 Task: Look for space in Bujumbura, Burundi from 3rd August, 2023 to 7th August, 2023 for 2 adults in price range Rs.4000 to Rs.9000. Place can be private room with 1  bedroom having 1 bed and 1 bathroom. Property type can be house, flat, guest house, hotel. Booking option can be shelf check-in. Required host language is English.
Action: Mouse moved to (589, 87)
Screenshot: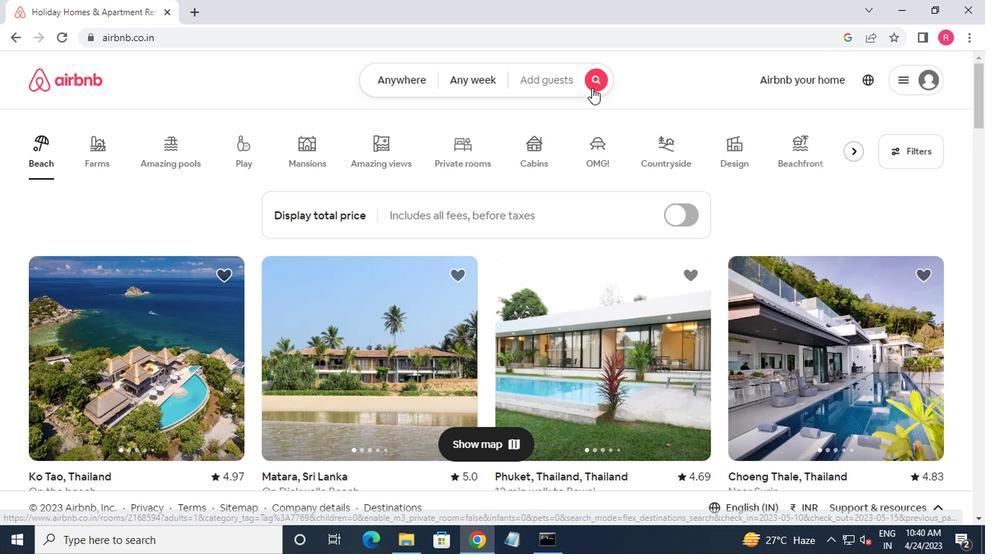
Action: Mouse pressed left at (589, 87)
Screenshot: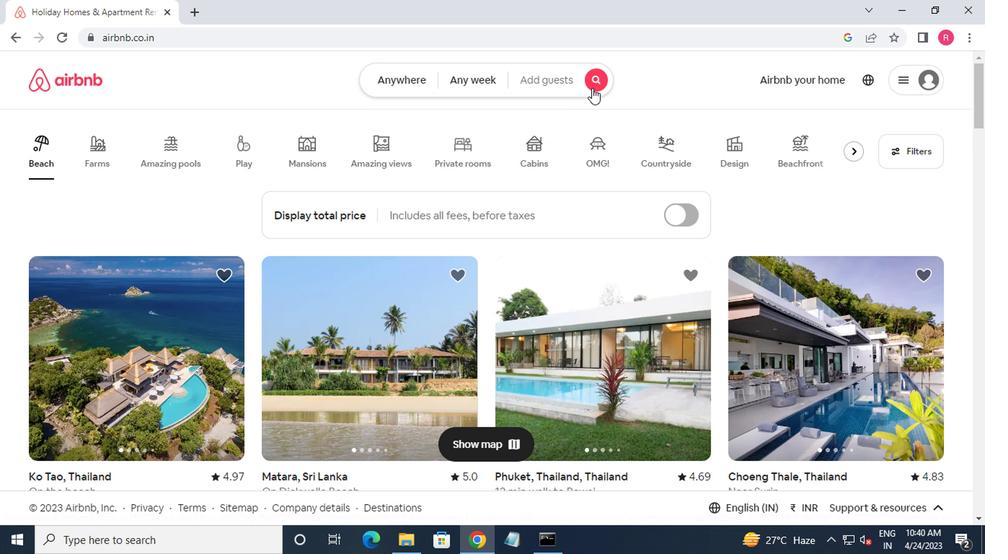 
Action: Mouse moved to (223, 145)
Screenshot: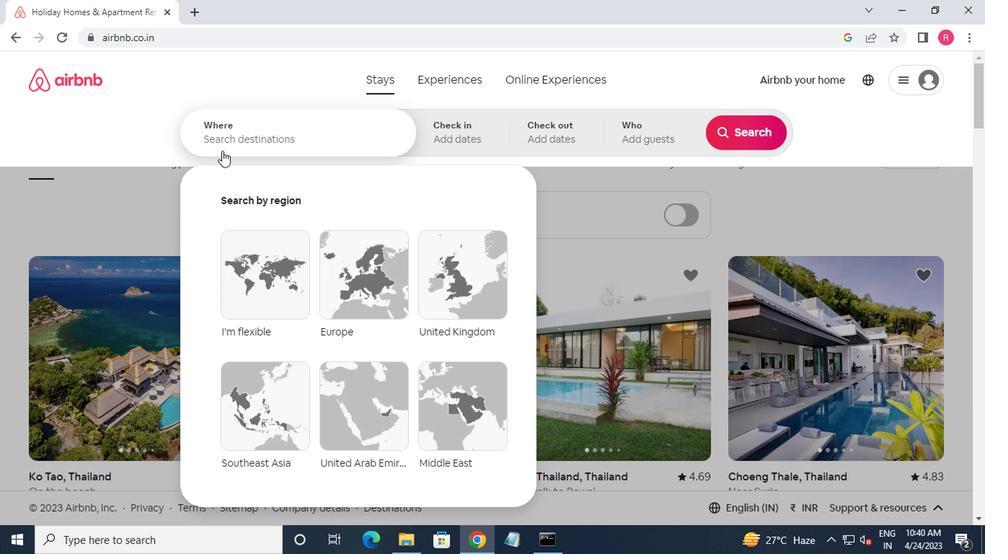
Action: Mouse pressed left at (223, 145)
Screenshot: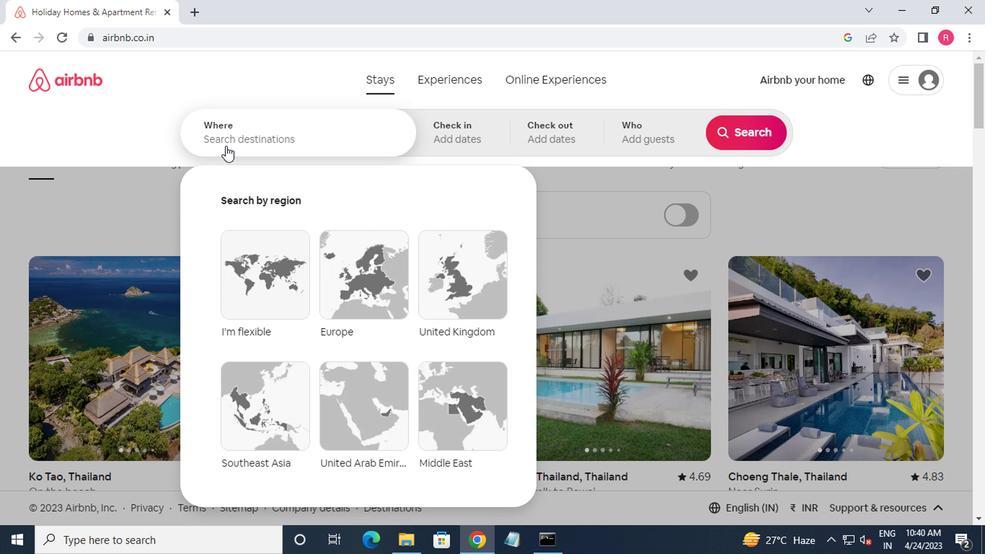 
Action: Mouse moved to (224, 144)
Screenshot: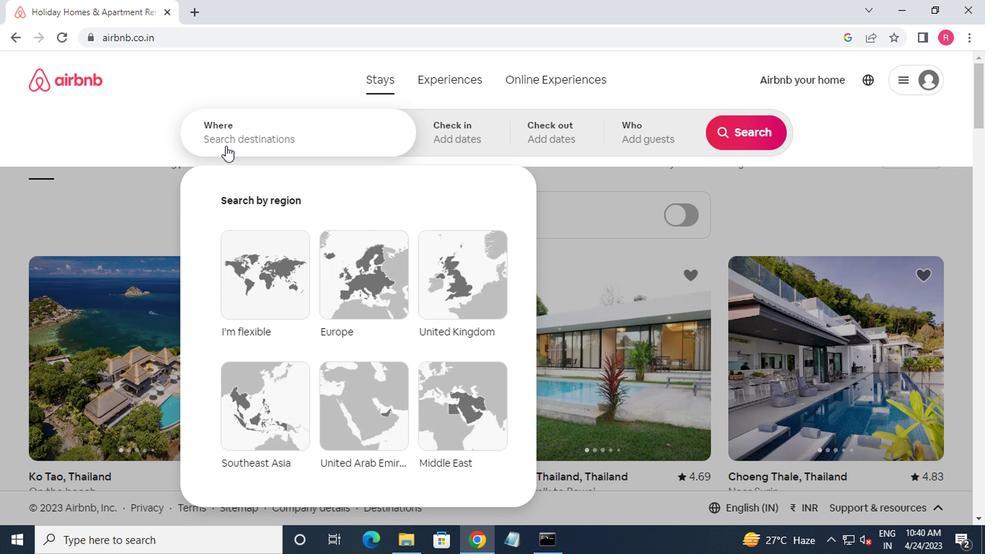 
Action: Key pressed buju
Screenshot: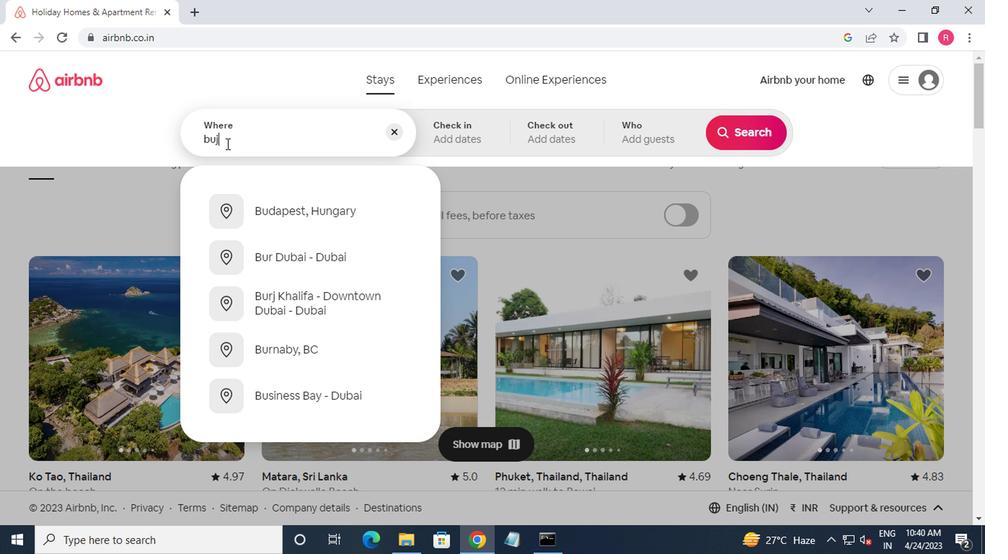 
Action: Mouse moved to (284, 255)
Screenshot: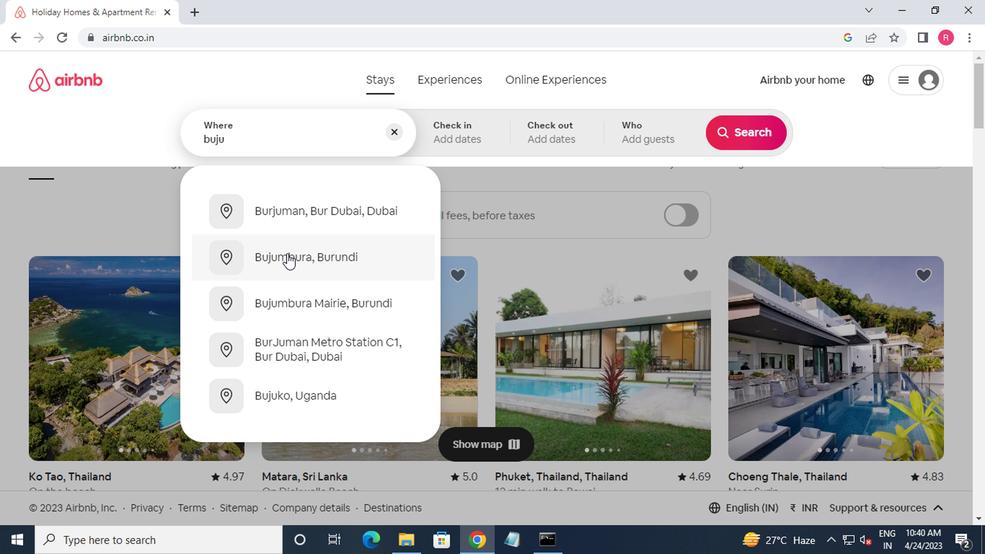
Action: Mouse pressed left at (284, 255)
Screenshot: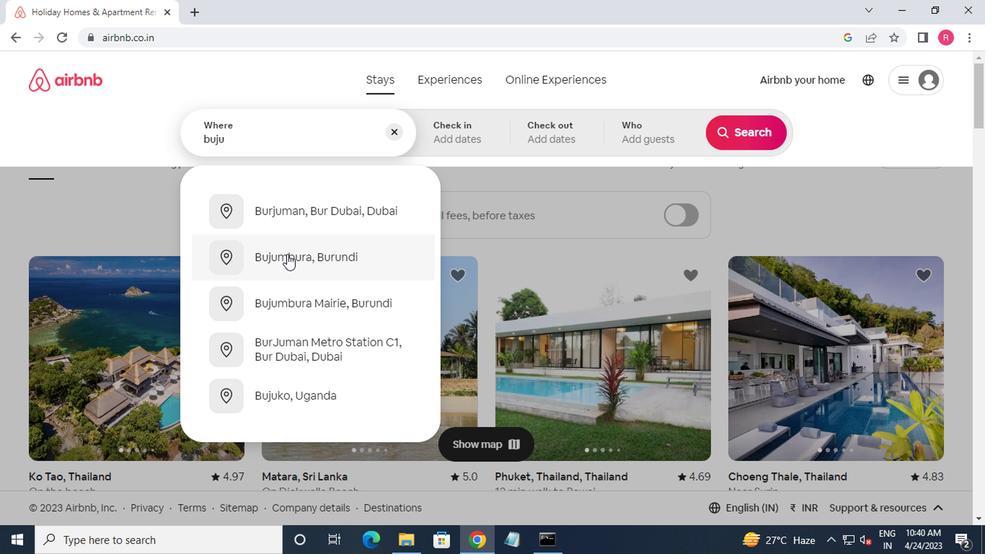
Action: Mouse moved to (725, 253)
Screenshot: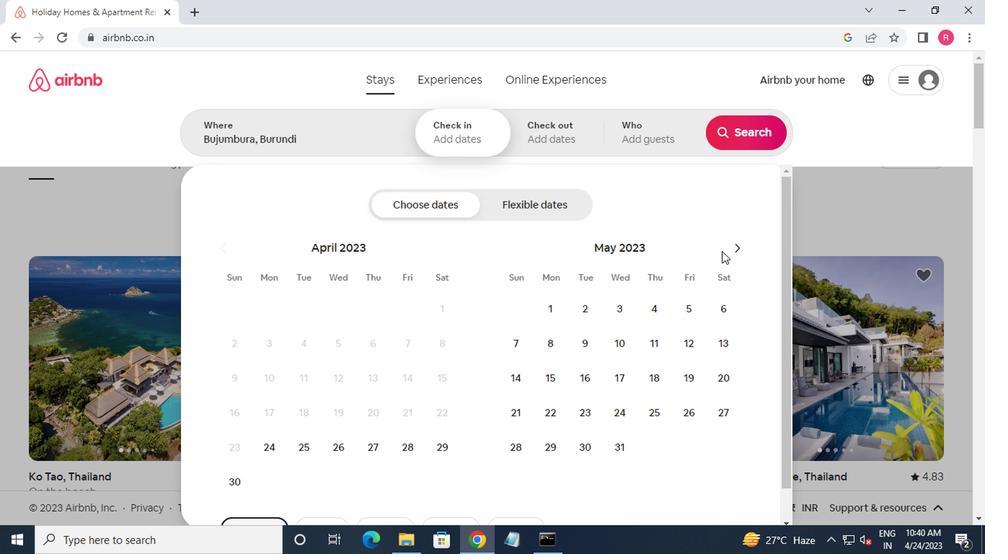 
Action: Mouse pressed left at (725, 253)
Screenshot: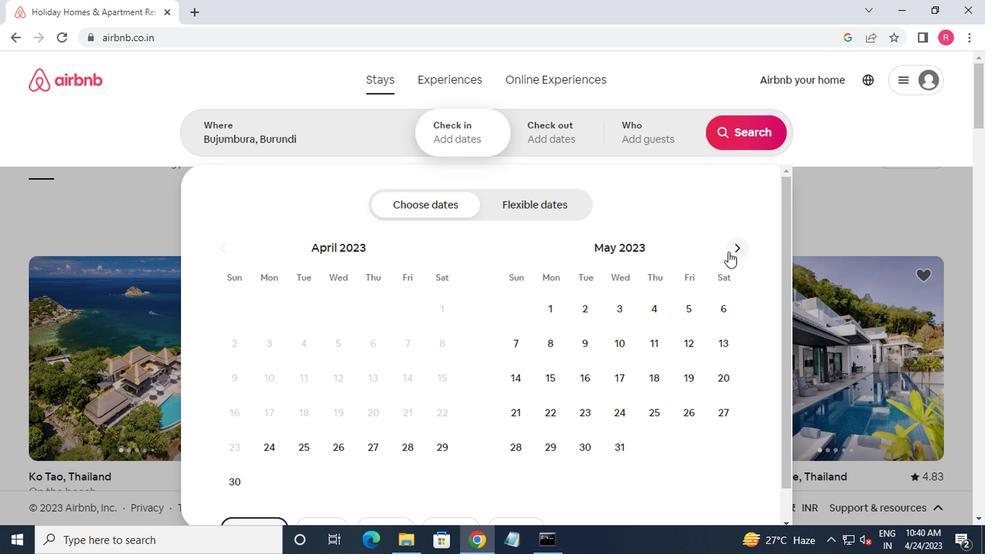 
Action: Mouse pressed left at (725, 253)
Screenshot: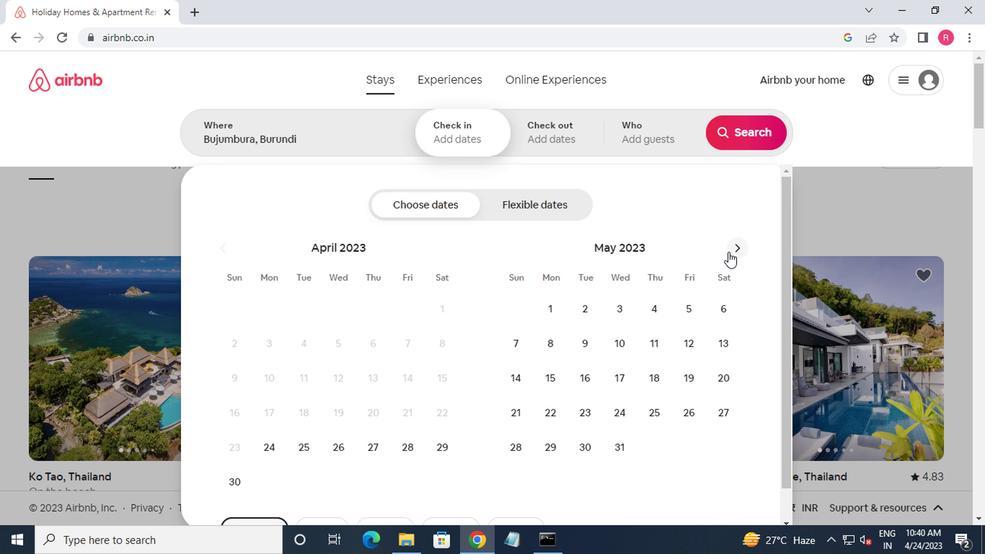 
Action: Mouse pressed left at (725, 253)
Screenshot: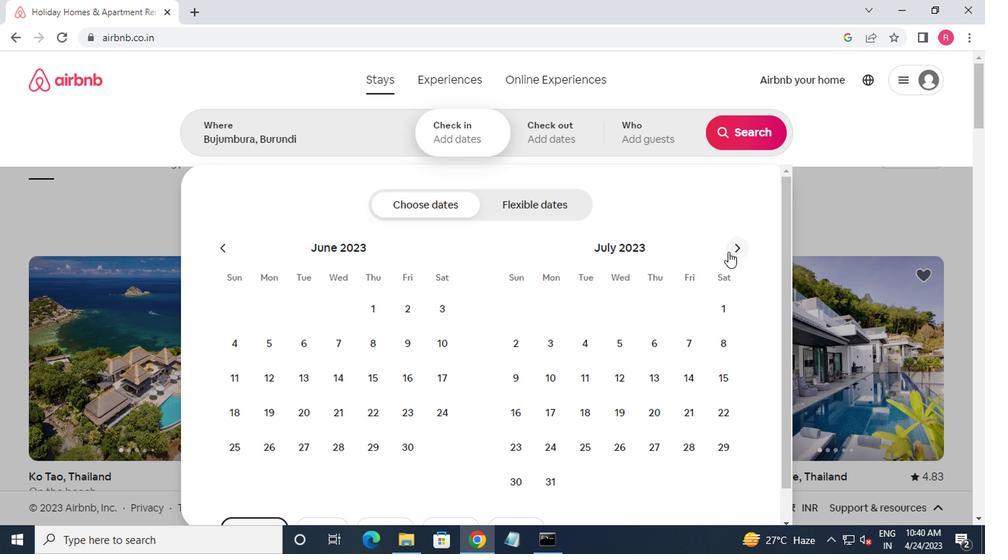
Action: Mouse pressed left at (725, 253)
Screenshot: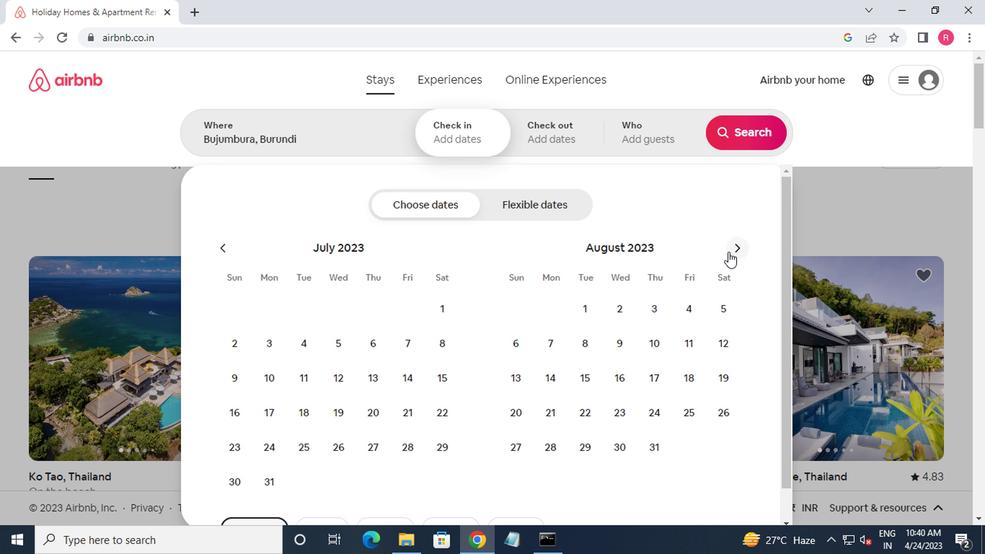 
Action: Mouse moved to (367, 312)
Screenshot: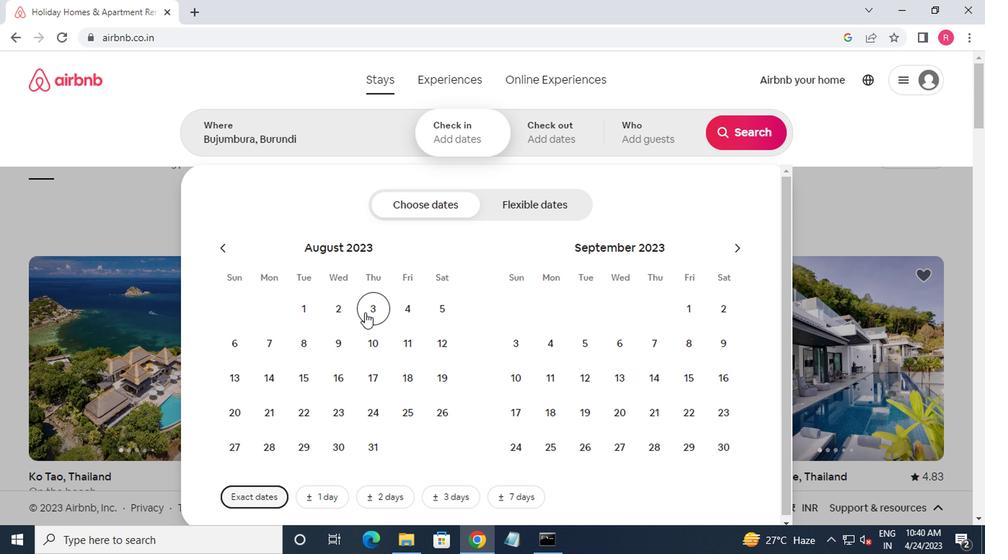 
Action: Mouse pressed left at (367, 312)
Screenshot: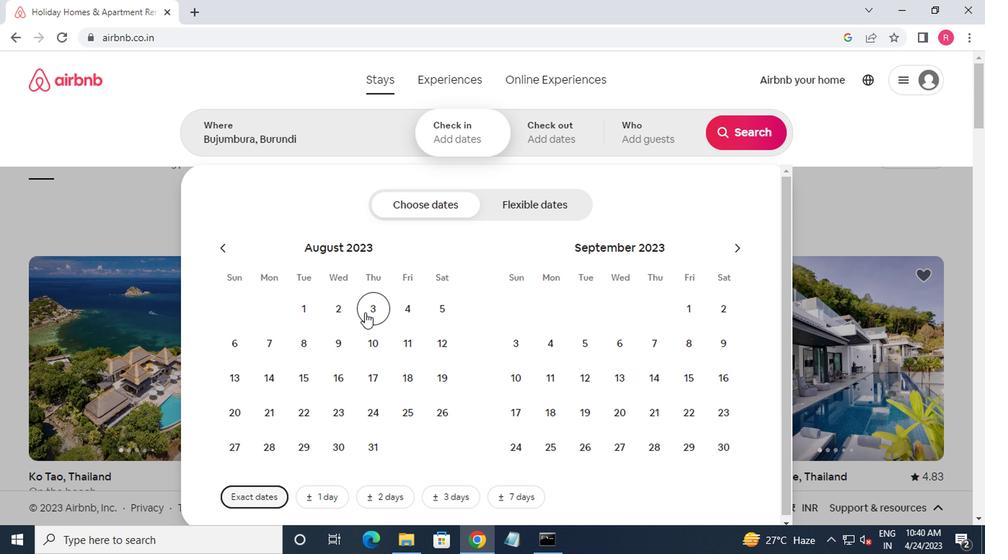 
Action: Mouse moved to (277, 344)
Screenshot: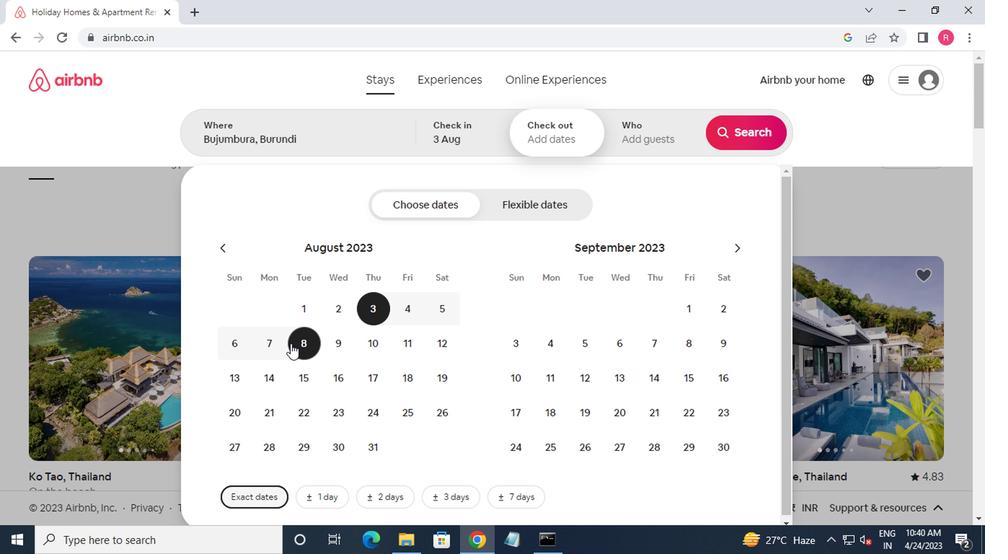 
Action: Mouse pressed left at (277, 344)
Screenshot: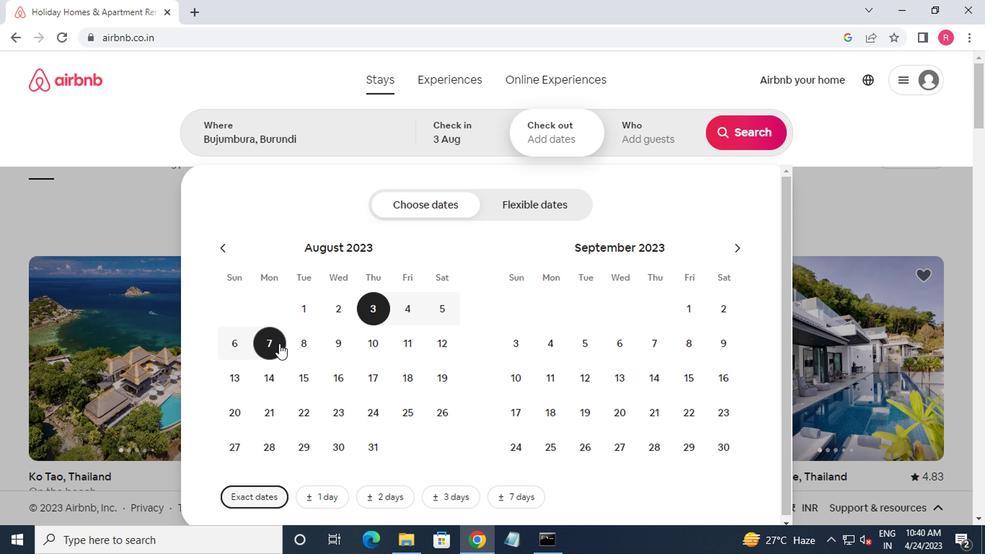 
Action: Mouse moved to (637, 146)
Screenshot: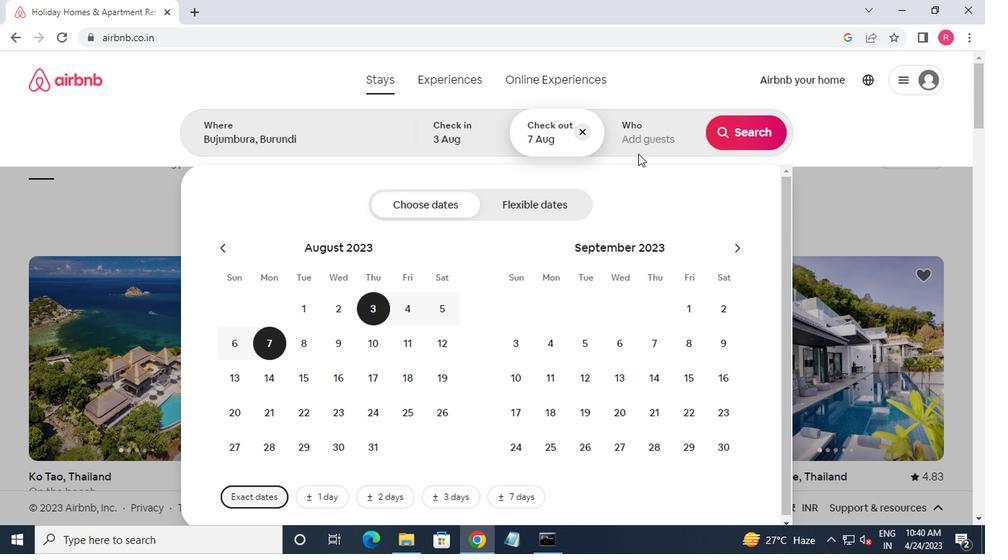 
Action: Mouse pressed left at (637, 146)
Screenshot: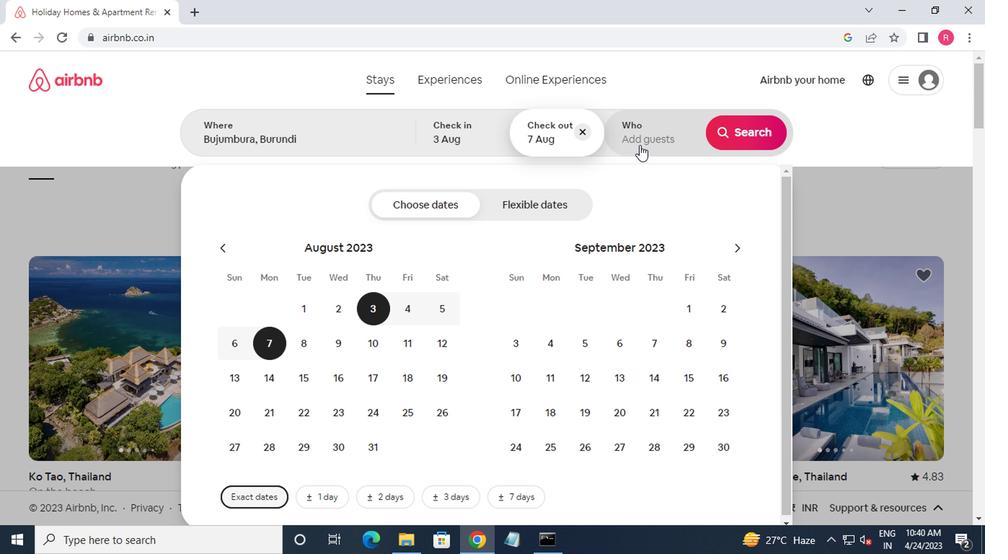 
Action: Mouse moved to (753, 214)
Screenshot: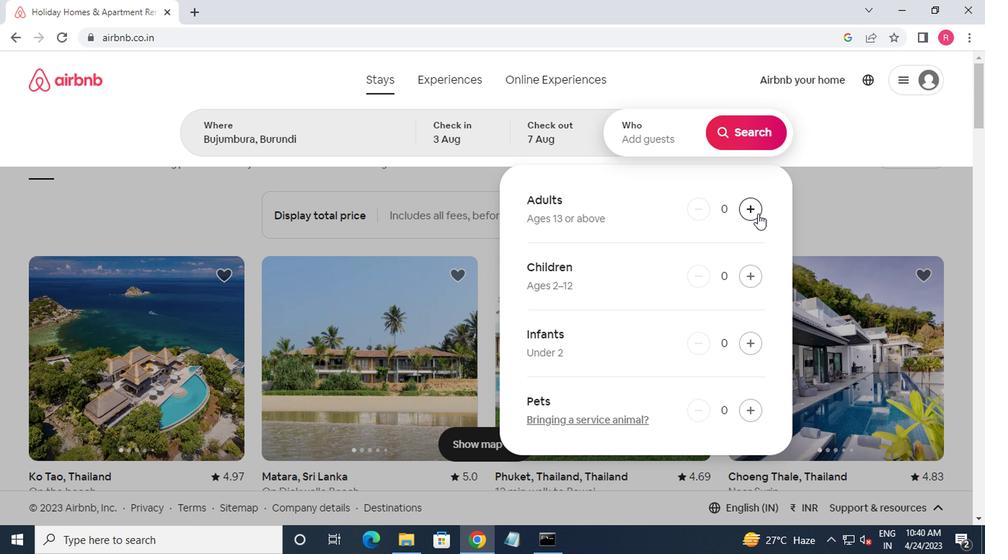 
Action: Mouse pressed left at (753, 214)
Screenshot: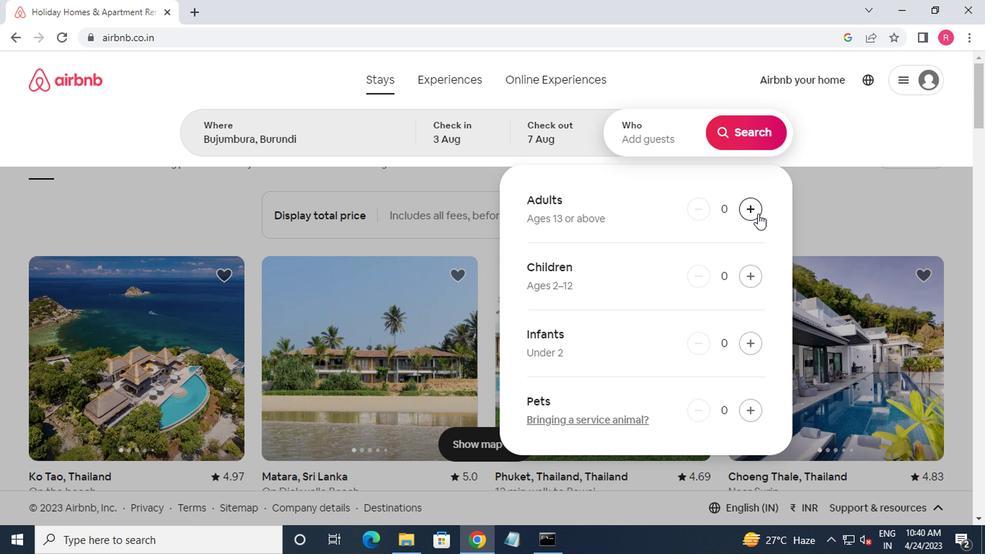 
Action: Mouse moved to (753, 214)
Screenshot: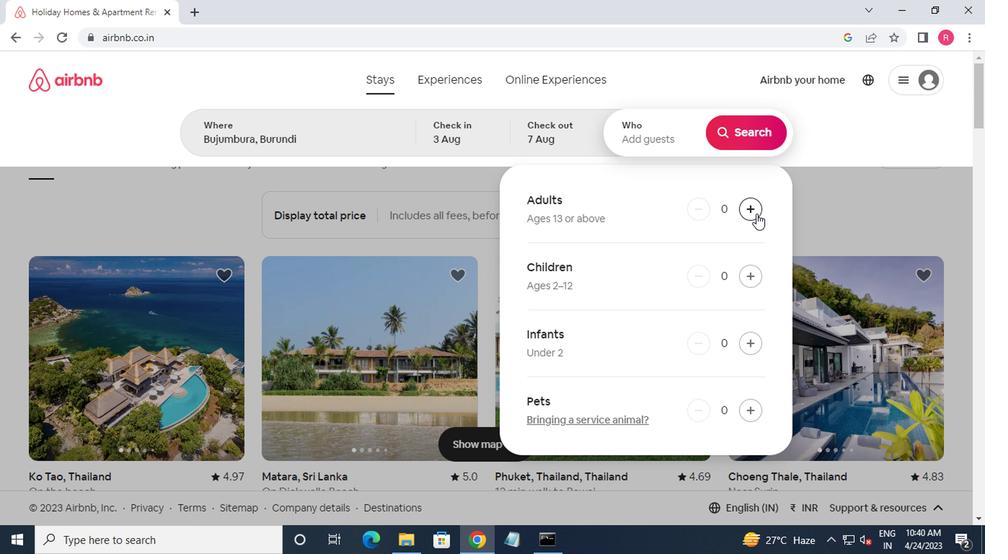 
Action: Mouse pressed left at (753, 214)
Screenshot: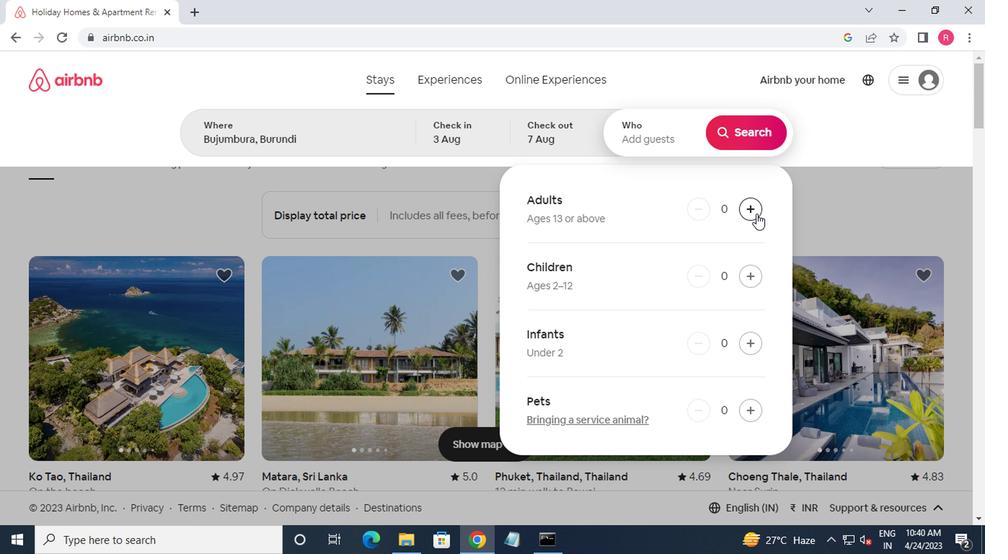 
Action: Mouse moved to (739, 140)
Screenshot: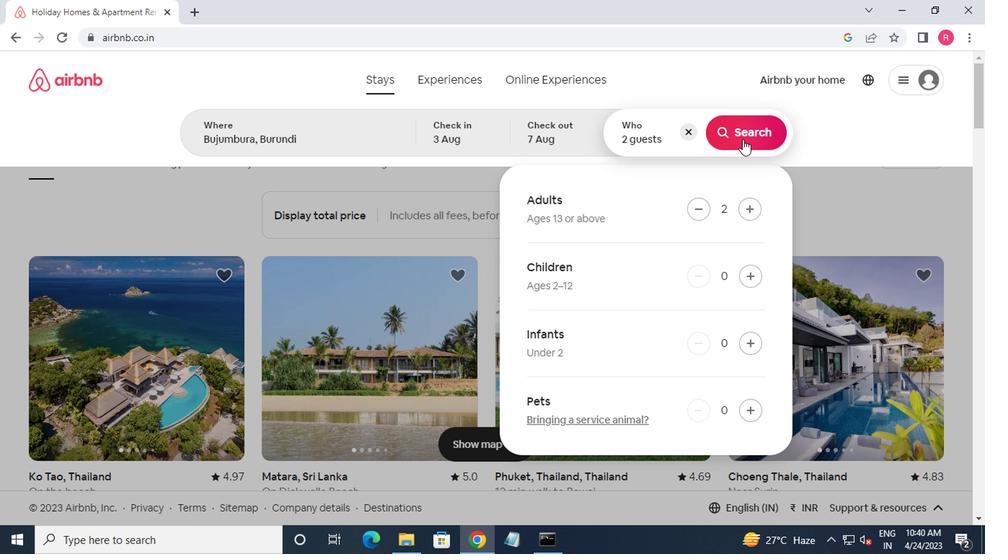 
Action: Mouse pressed left at (739, 140)
Screenshot: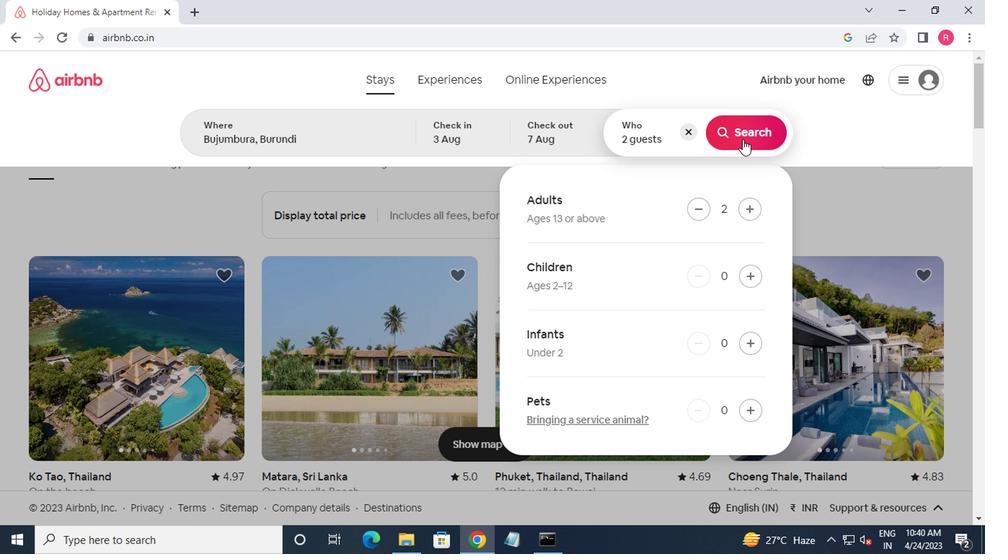 
Action: Mouse moved to (890, 143)
Screenshot: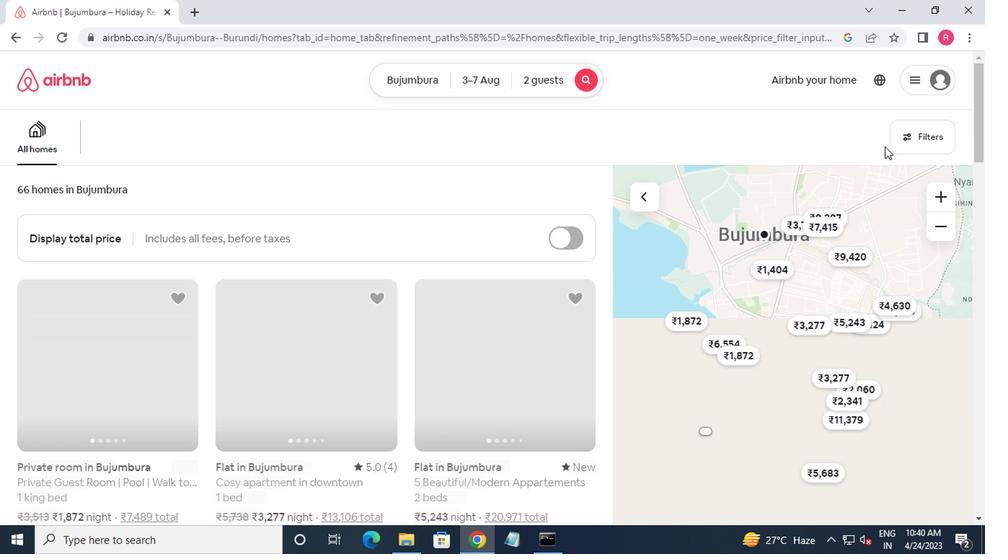 
Action: Mouse pressed left at (890, 143)
Screenshot: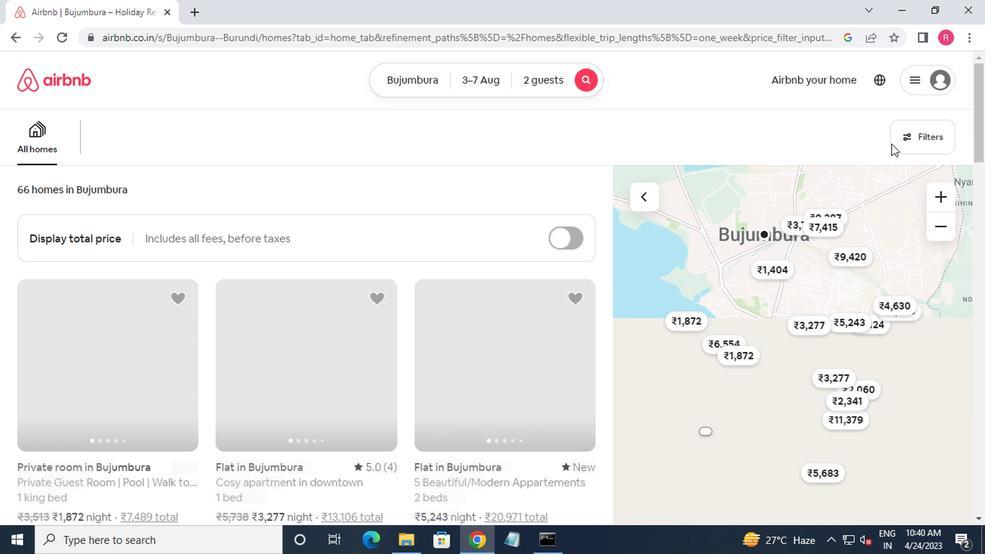 
Action: Mouse moved to (308, 312)
Screenshot: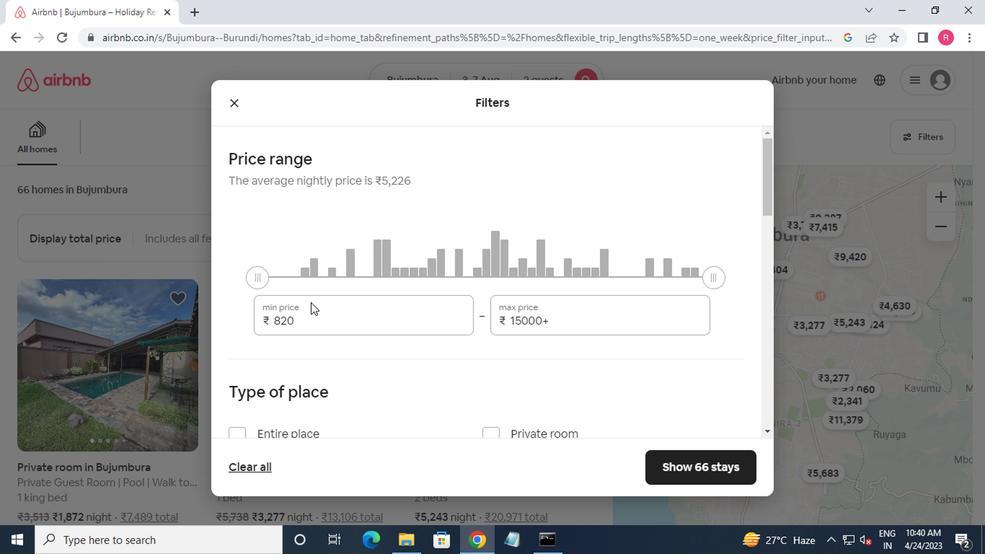 
Action: Mouse pressed left at (308, 312)
Screenshot: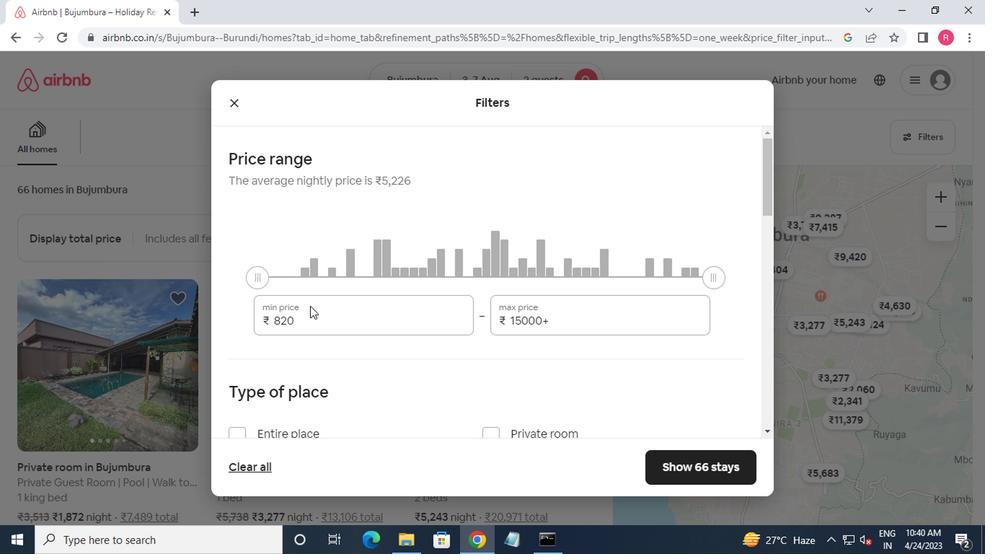 
Action: Mouse moved to (307, 313)
Screenshot: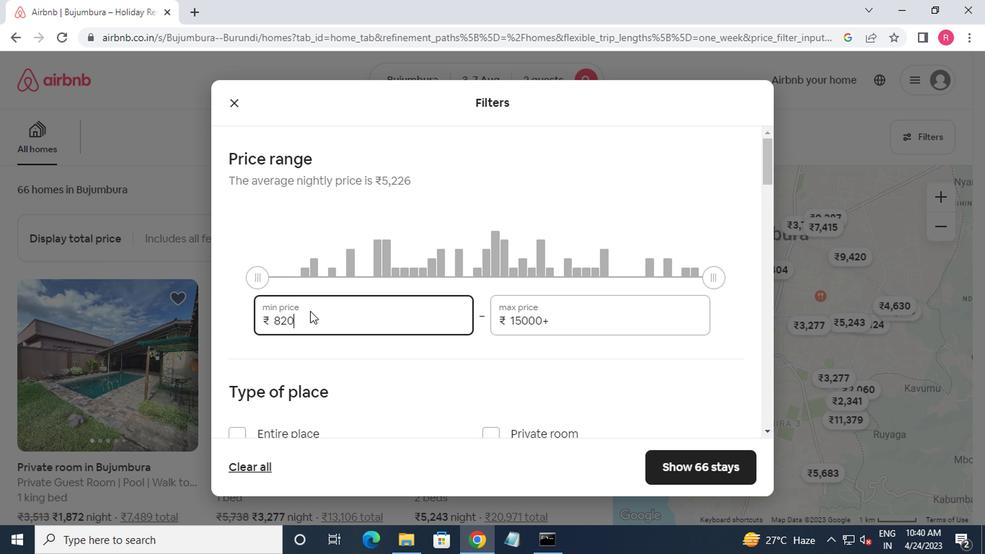 
Action: Key pressed <Key.backspace><Key.backspace><Key.backspace><Key.backspace><Key.backspace><Key.backspace><Key.backspace><Key.backspace><Key.backspace><Key.backspace><Key.backspace><Key.backspace><Key.backspace><Key.backspace><Key.backspace><Key.backspace>4000<Key.tab>9000
Screenshot: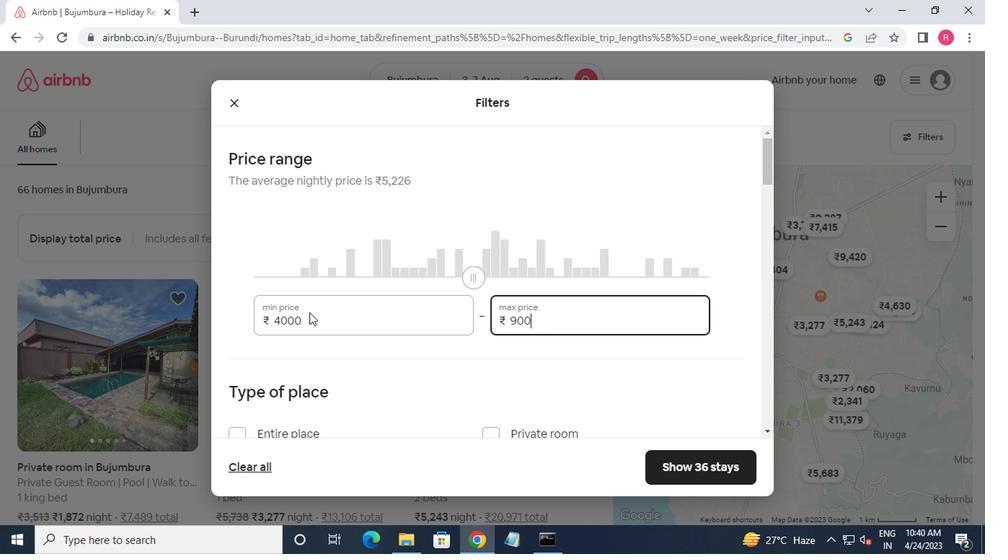 
Action: Mouse moved to (261, 355)
Screenshot: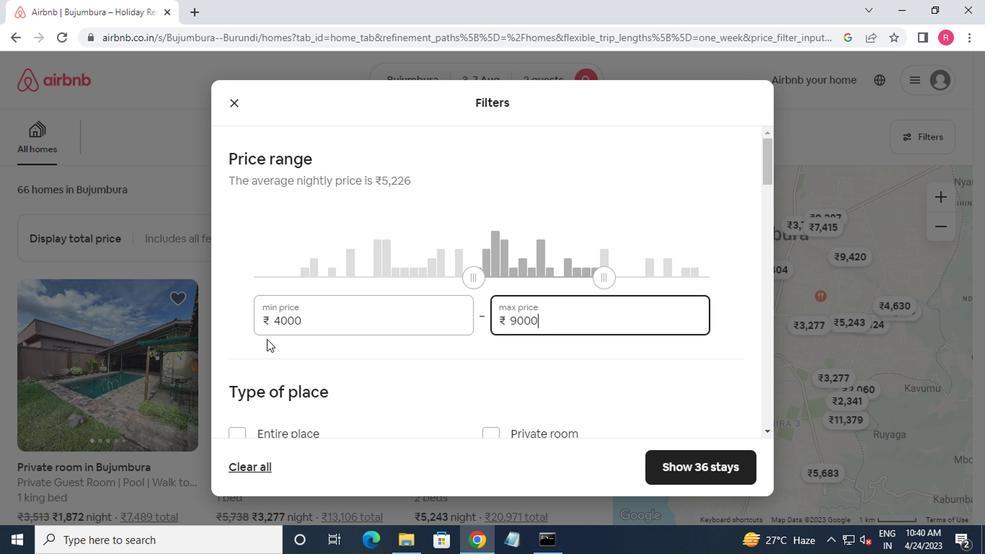 
Action: Mouse scrolled (261, 354) with delta (0, 0)
Screenshot: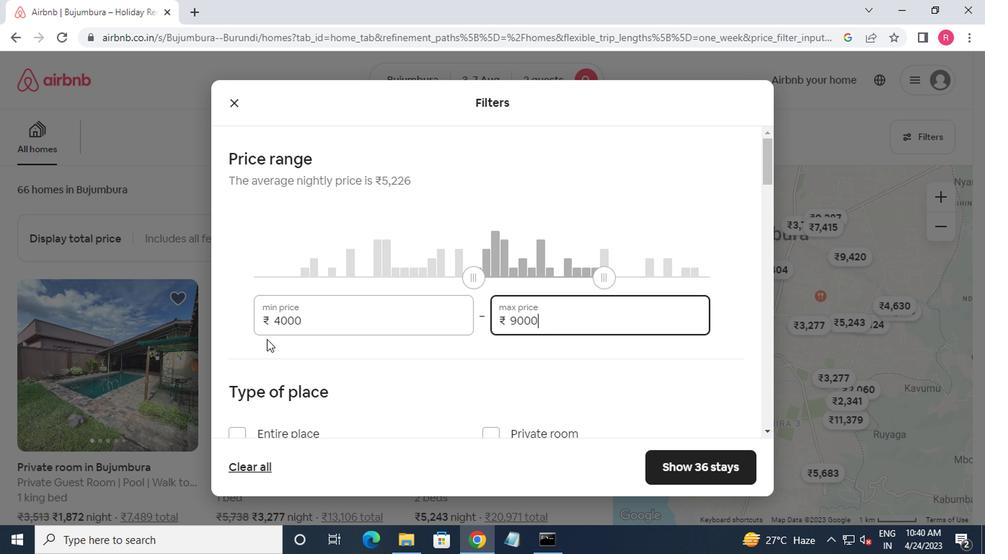 
Action: Mouse moved to (261, 358)
Screenshot: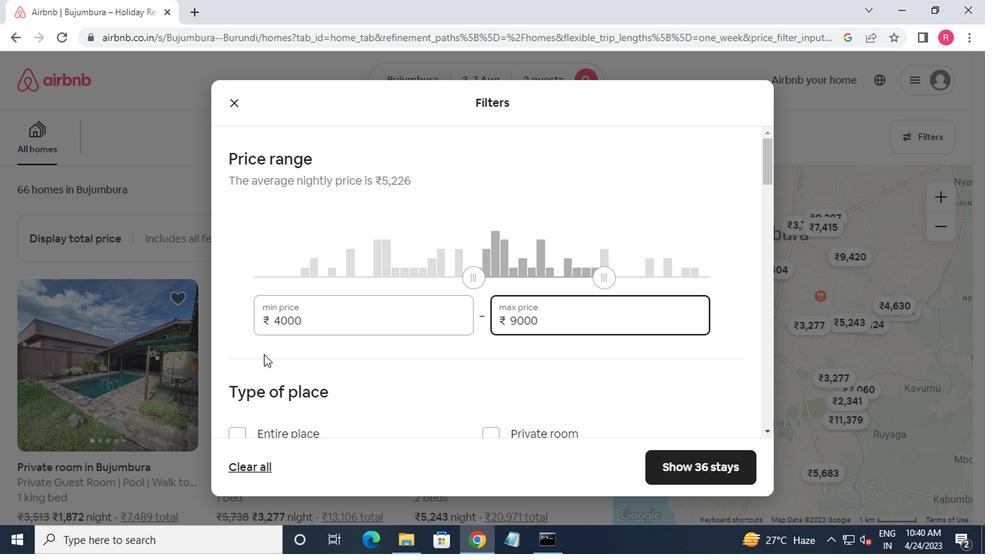 
Action: Mouse scrolled (261, 358) with delta (0, 0)
Screenshot: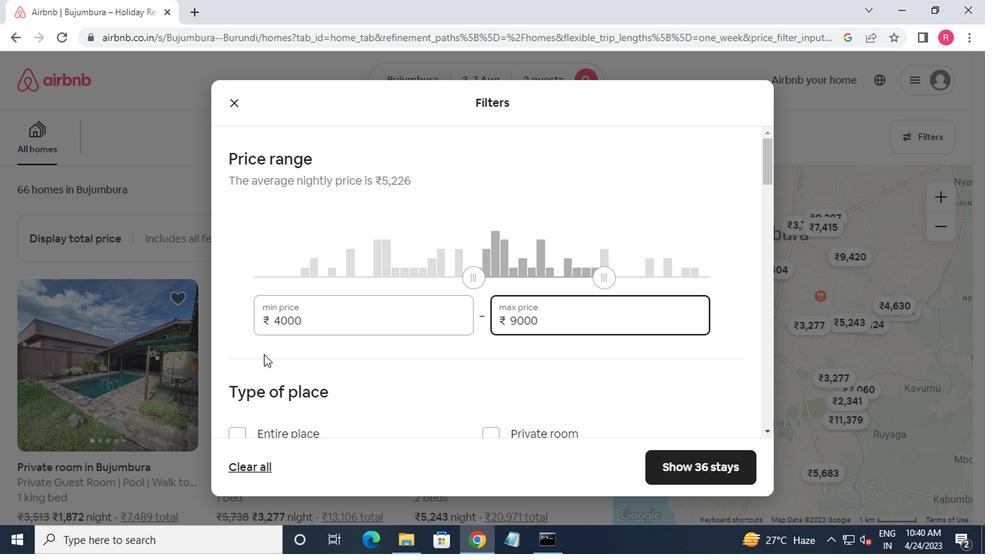 
Action: Mouse moved to (483, 292)
Screenshot: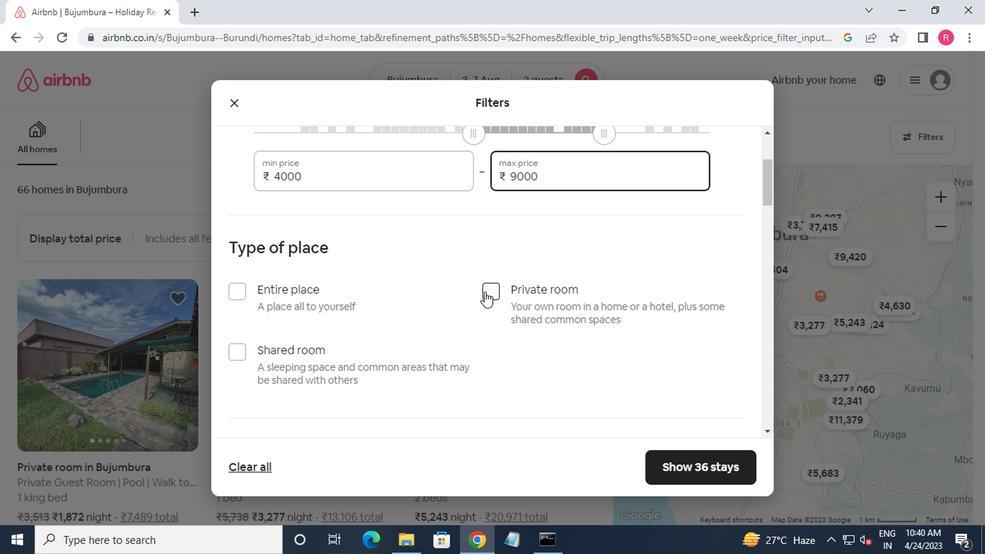 
Action: Mouse pressed left at (483, 292)
Screenshot: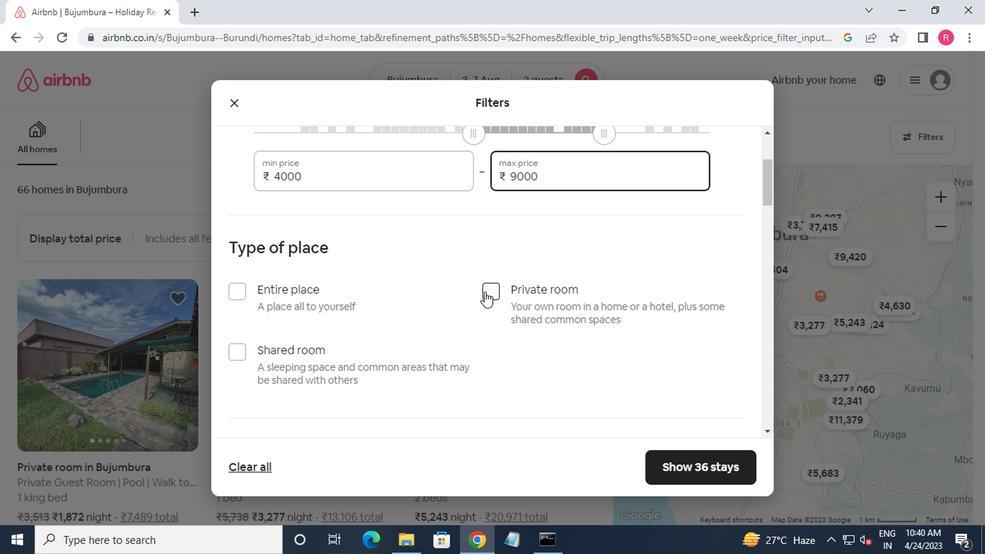 
Action: Mouse moved to (484, 293)
Screenshot: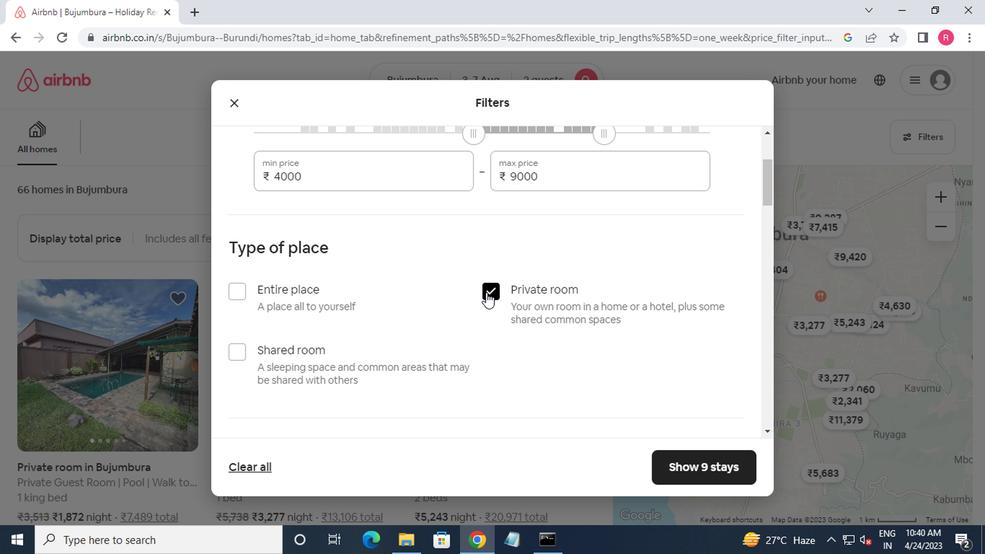 
Action: Mouse scrolled (484, 292) with delta (0, 0)
Screenshot: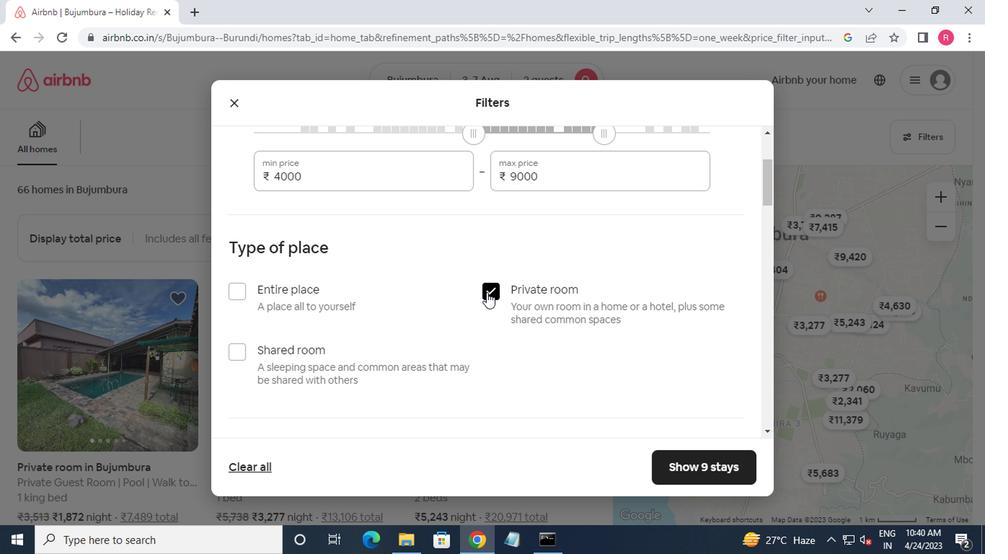 
Action: Mouse scrolled (484, 292) with delta (0, 0)
Screenshot: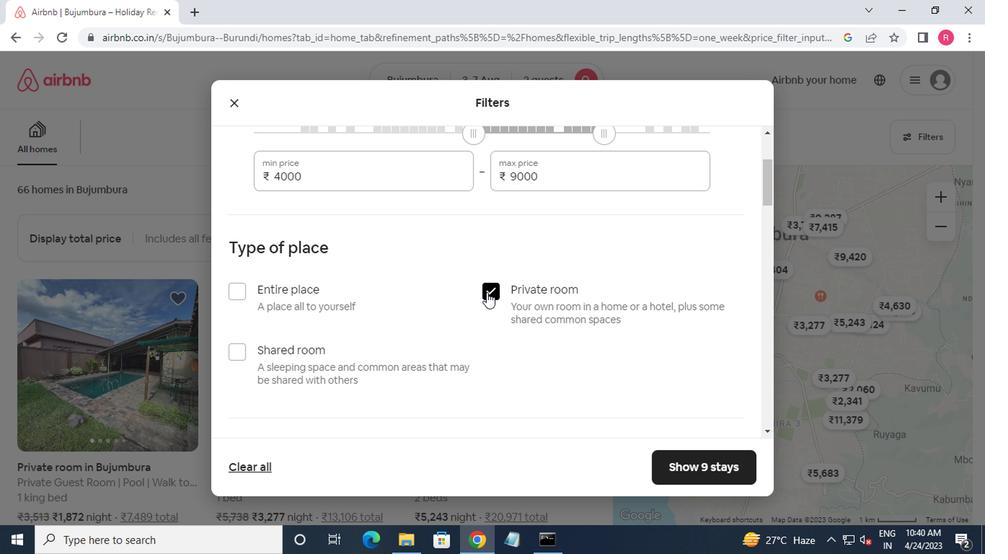 
Action: Mouse moved to (322, 383)
Screenshot: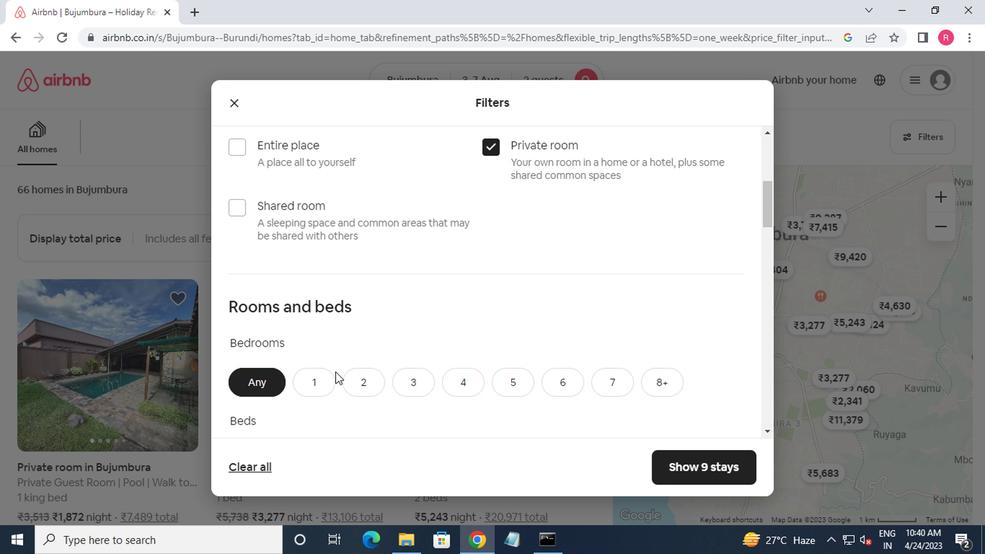
Action: Mouse pressed left at (322, 383)
Screenshot: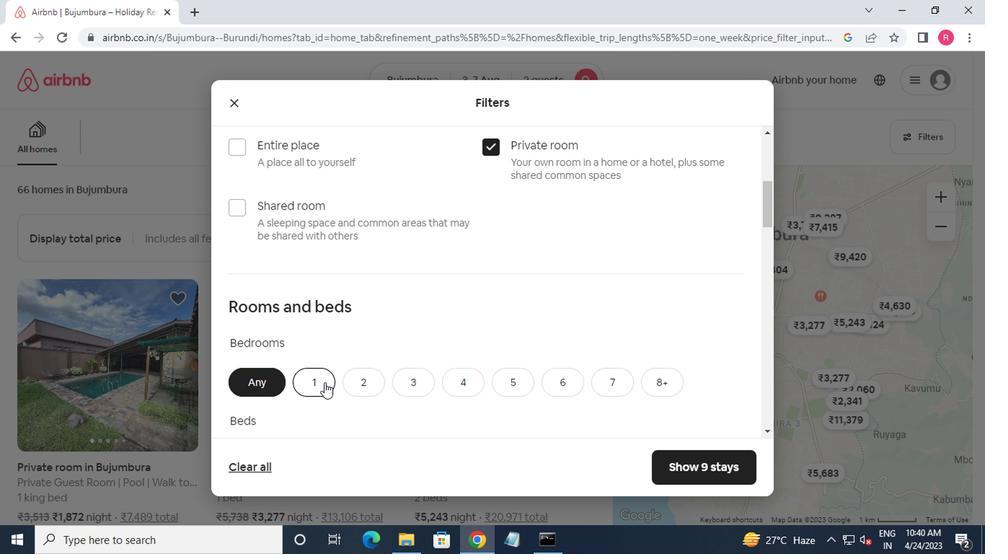 
Action: Mouse scrolled (322, 382) with delta (0, -1)
Screenshot: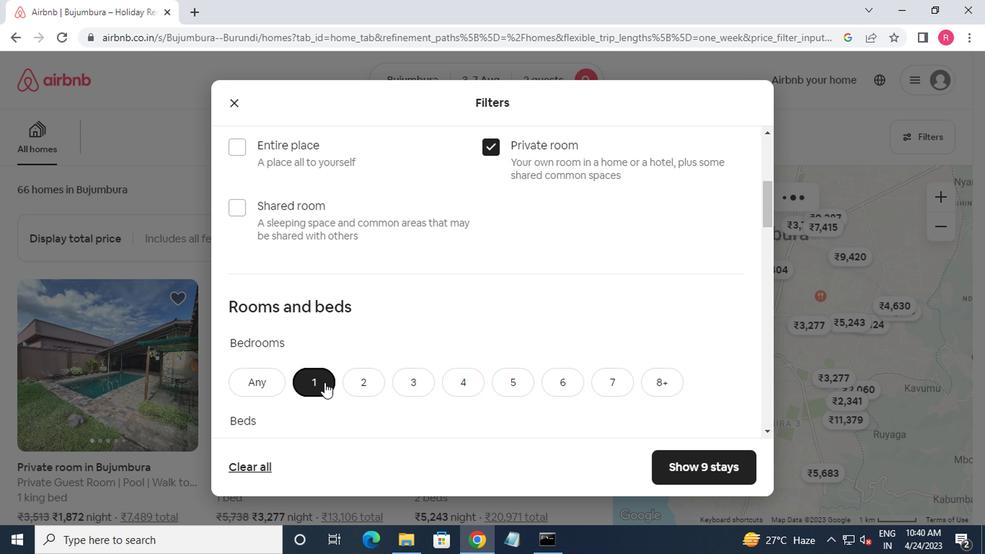 
Action: Mouse moved to (322, 394)
Screenshot: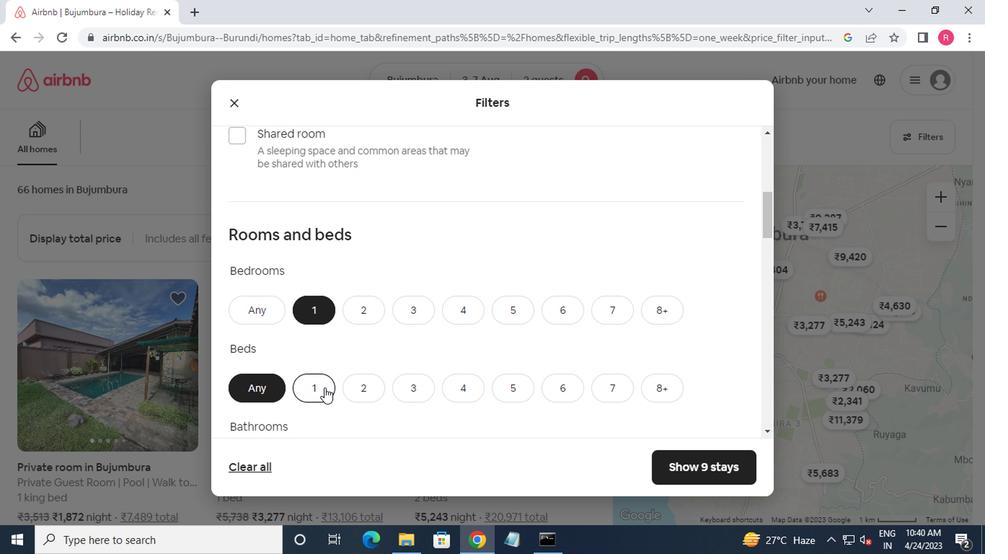 
Action: Mouse pressed left at (322, 394)
Screenshot: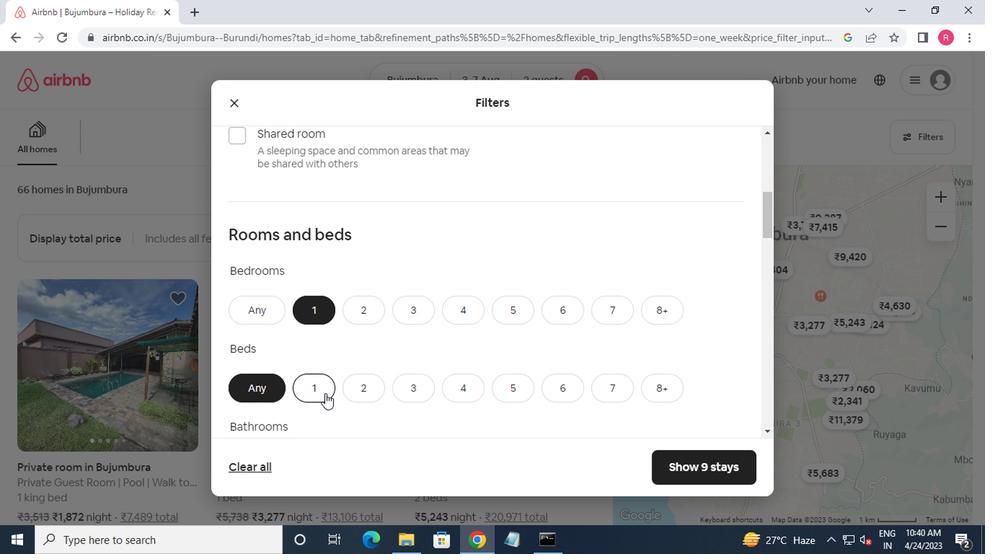 
Action: Mouse moved to (322, 394)
Screenshot: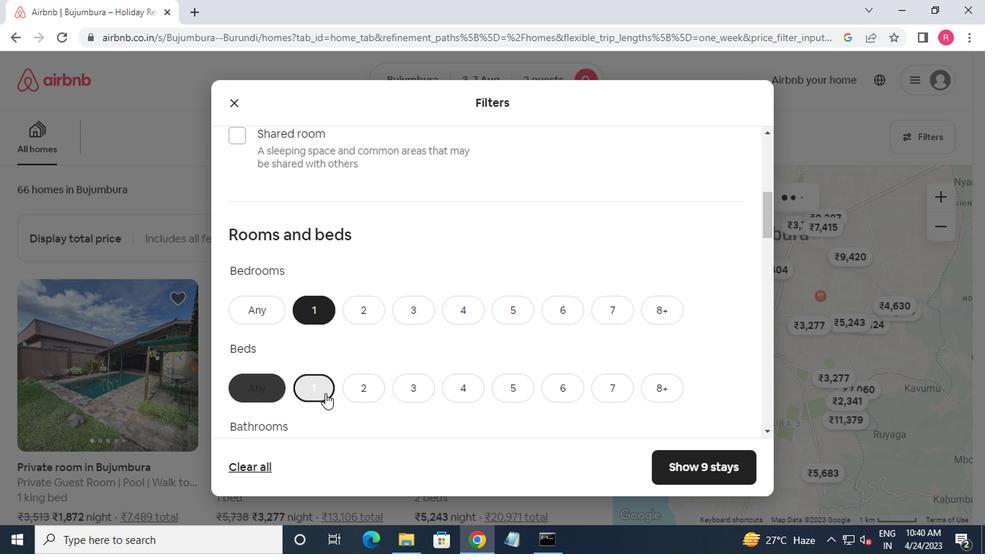 
Action: Mouse scrolled (322, 393) with delta (0, -1)
Screenshot: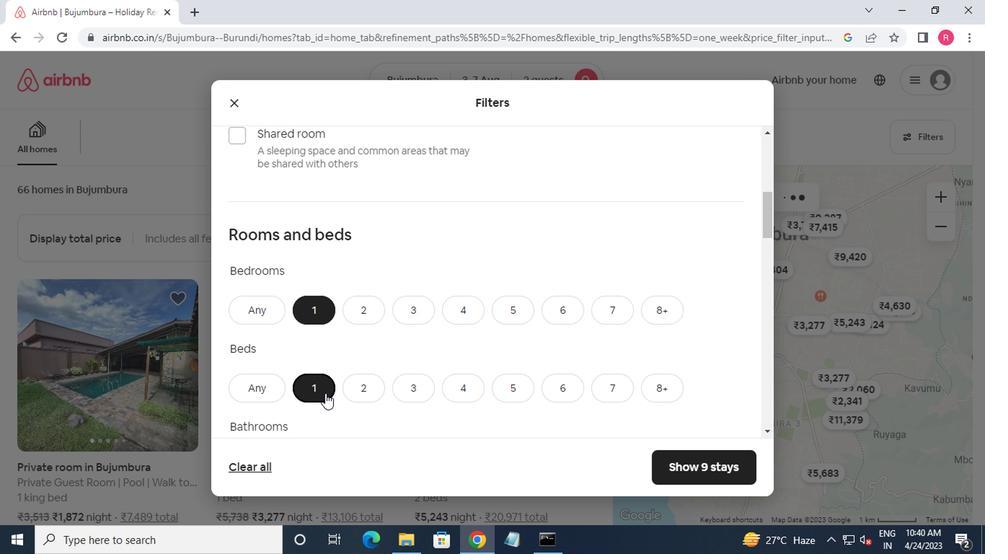 
Action: Mouse scrolled (322, 393) with delta (0, -1)
Screenshot: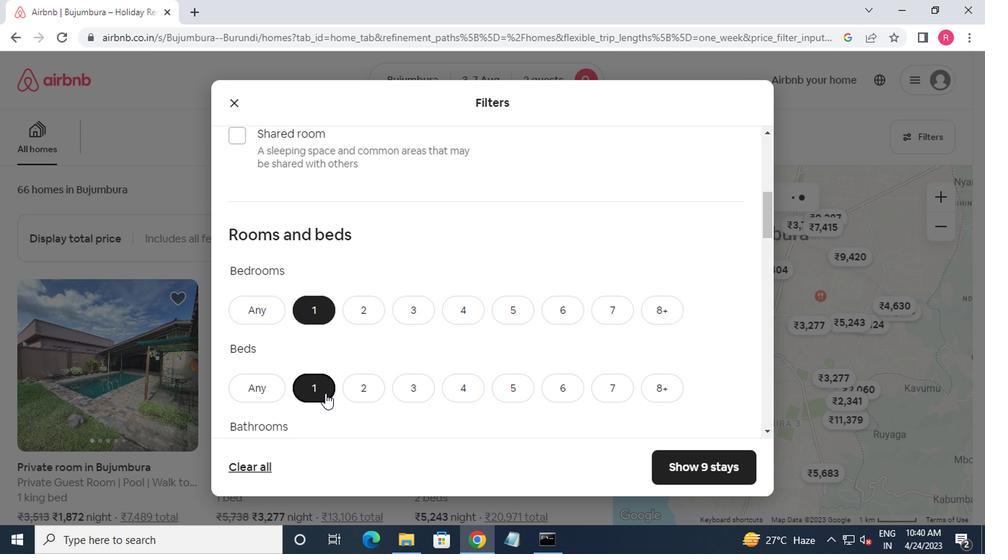 
Action: Mouse moved to (309, 337)
Screenshot: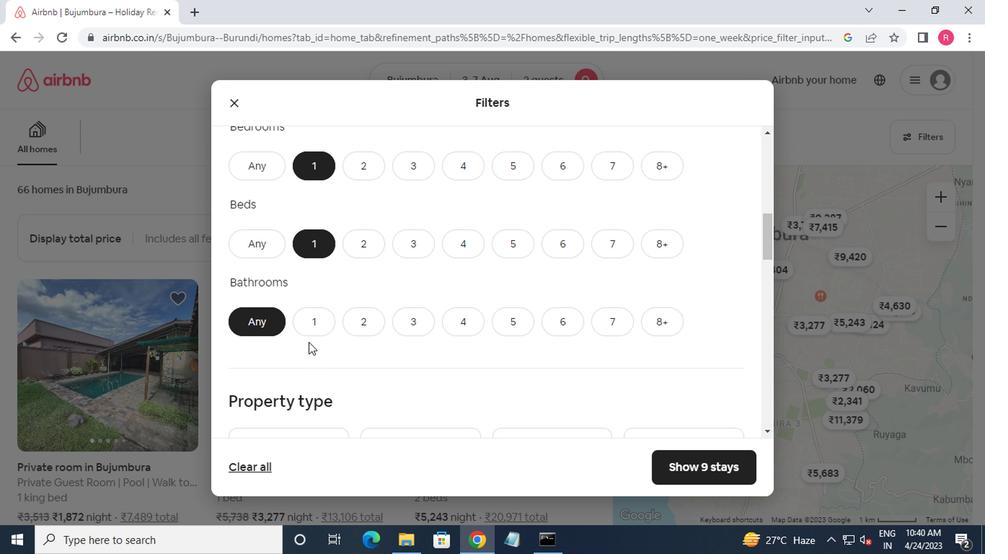 
Action: Mouse pressed left at (309, 337)
Screenshot: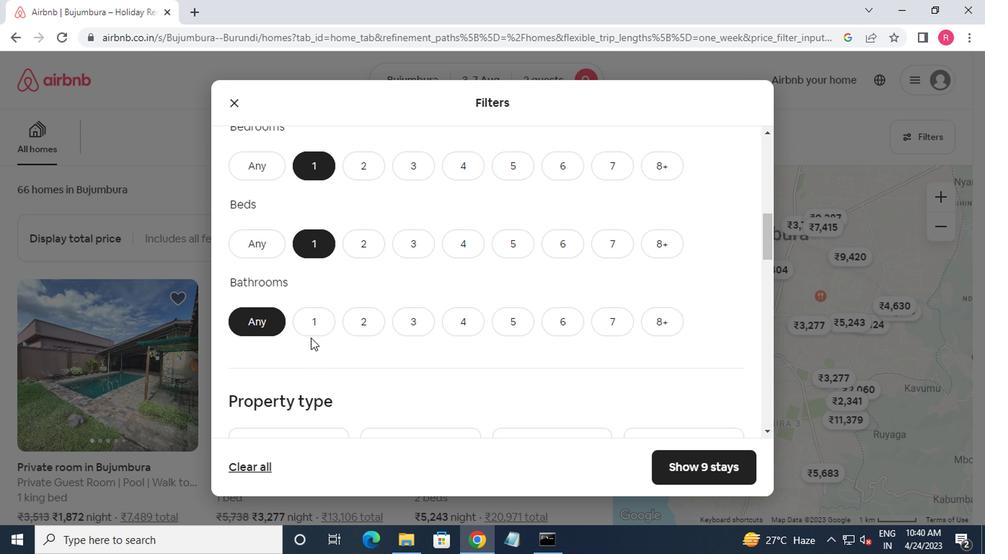 
Action: Mouse scrolled (309, 337) with delta (0, 0)
Screenshot: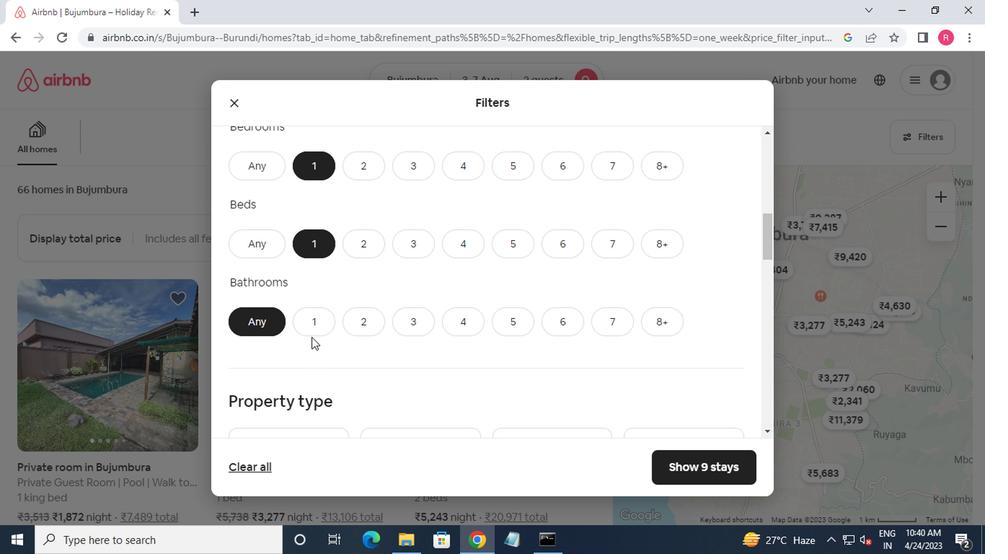 
Action: Mouse scrolled (309, 337) with delta (0, 0)
Screenshot: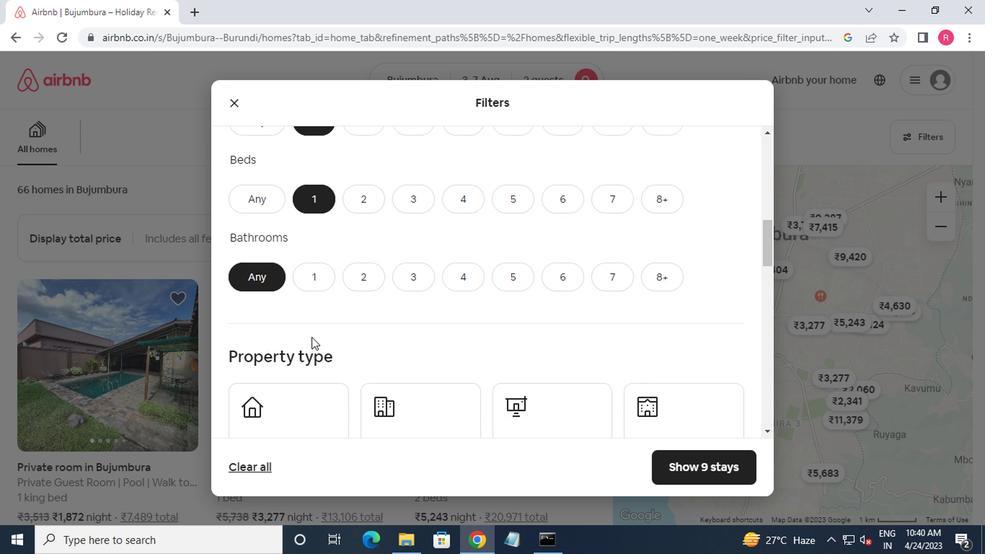 
Action: Mouse moved to (308, 340)
Screenshot: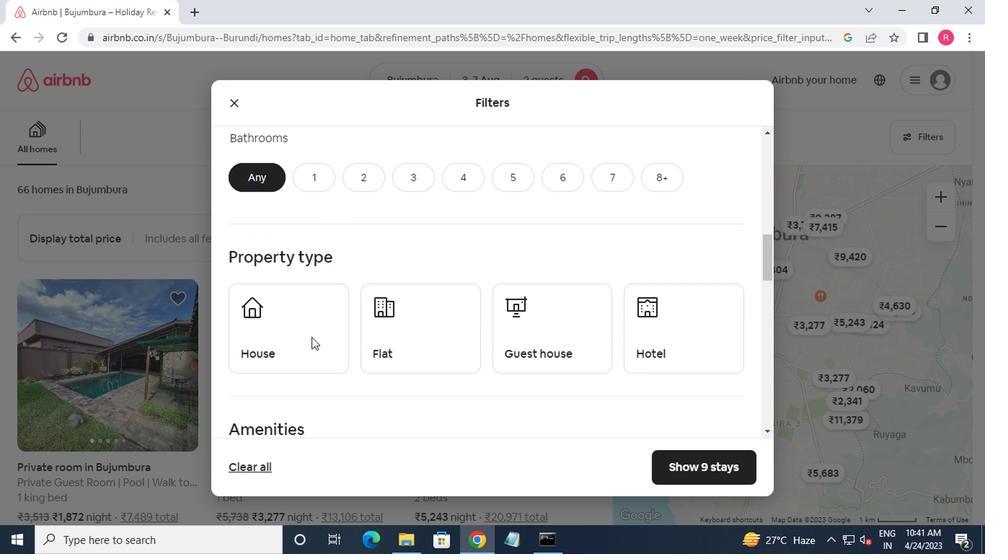 
Action: Mouse pressed left at (308, 340)
Screenshot: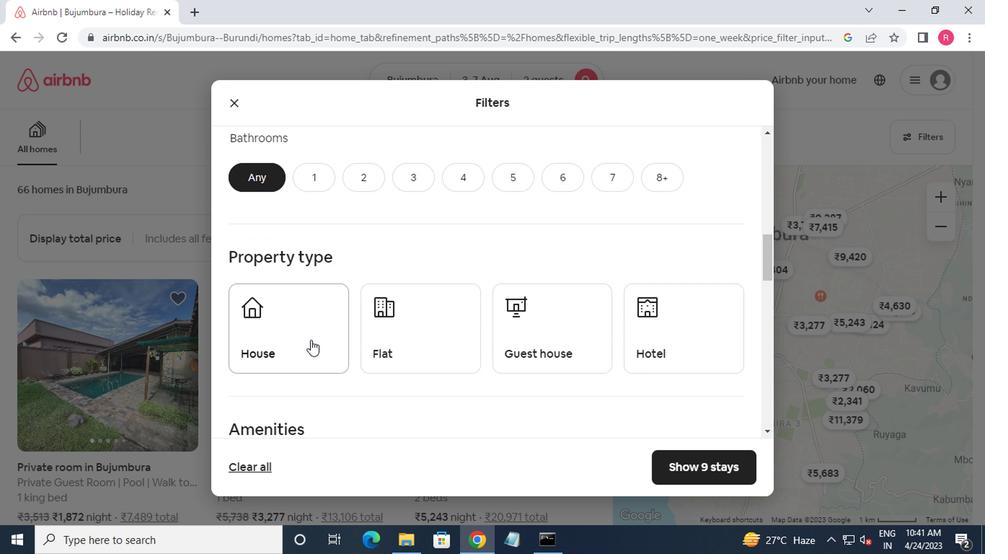
Action: Mouse moved to (388, 346)
Screenshot: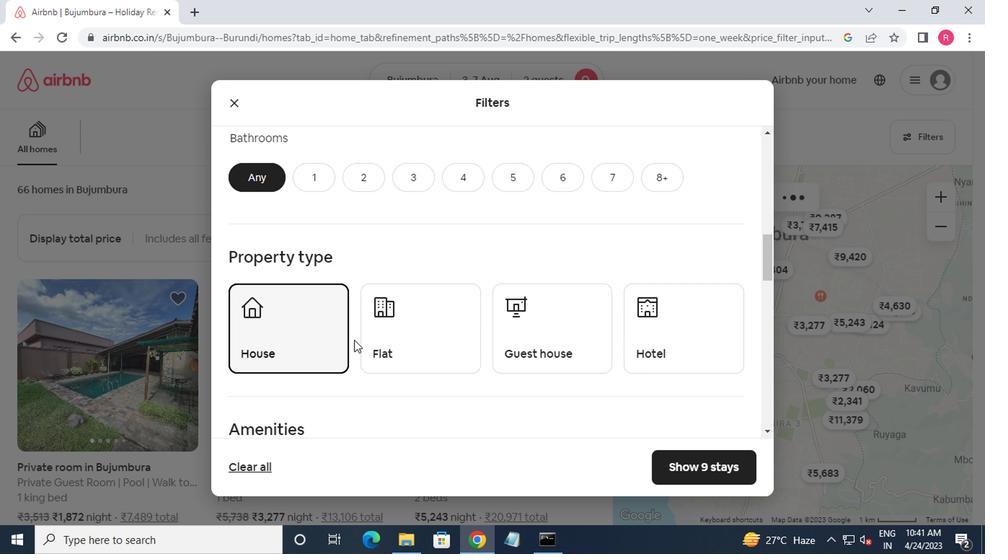 
Action: Mouse pressed left at (388, 346)
Screenshot: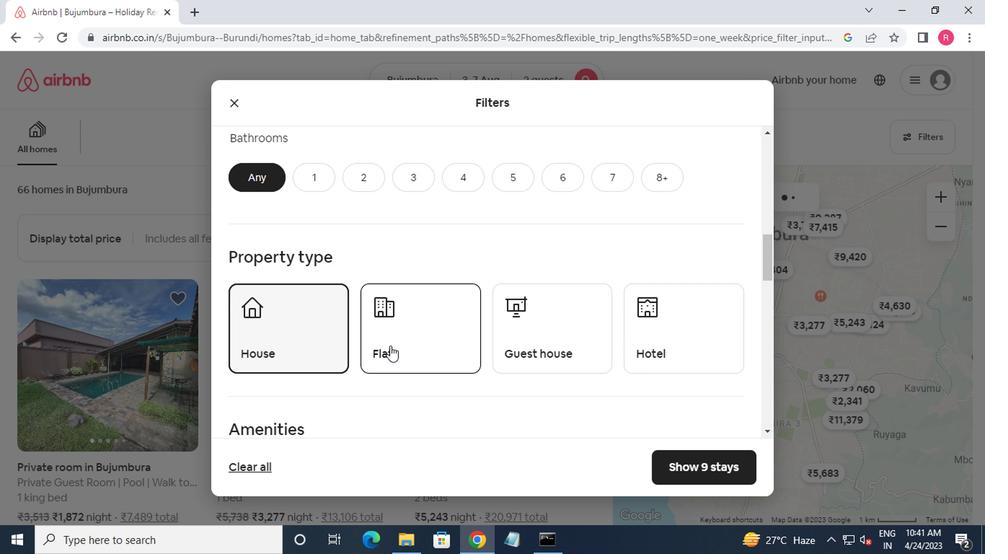 
Action: Mouse moved to (499, 347)
Screenshot: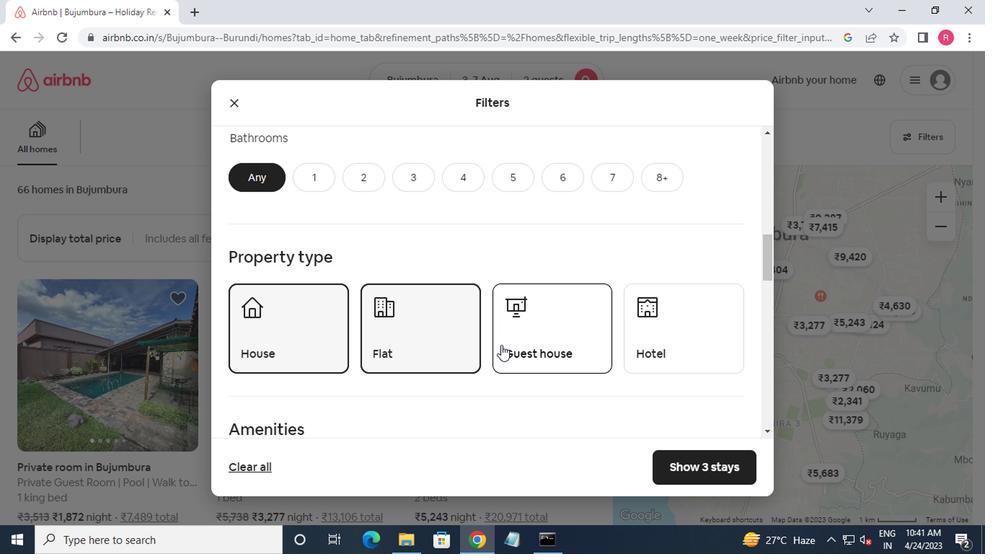 
Action: Mouse pressed left at (499, 347)
Screenshot: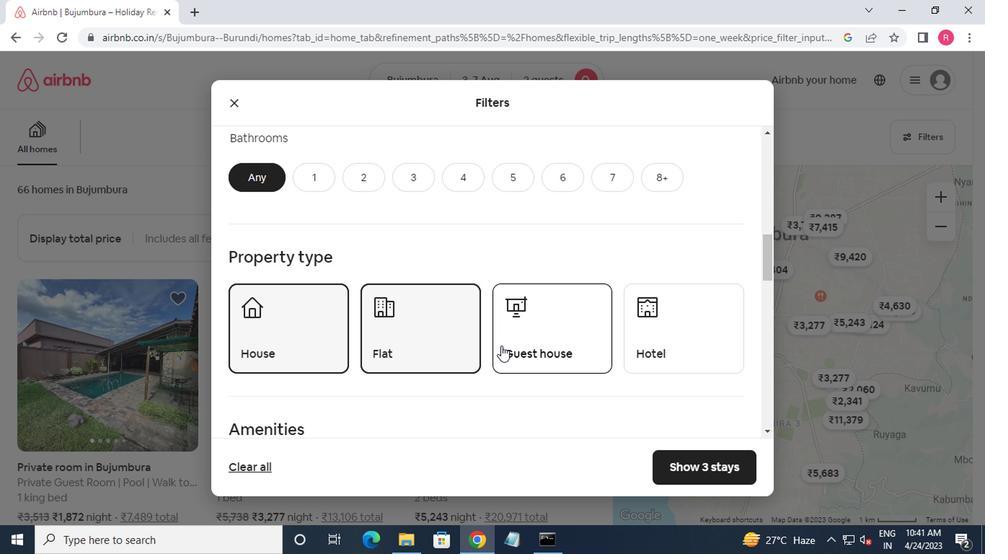 
Action: Mouse moved to (657, 349)
Screenshot: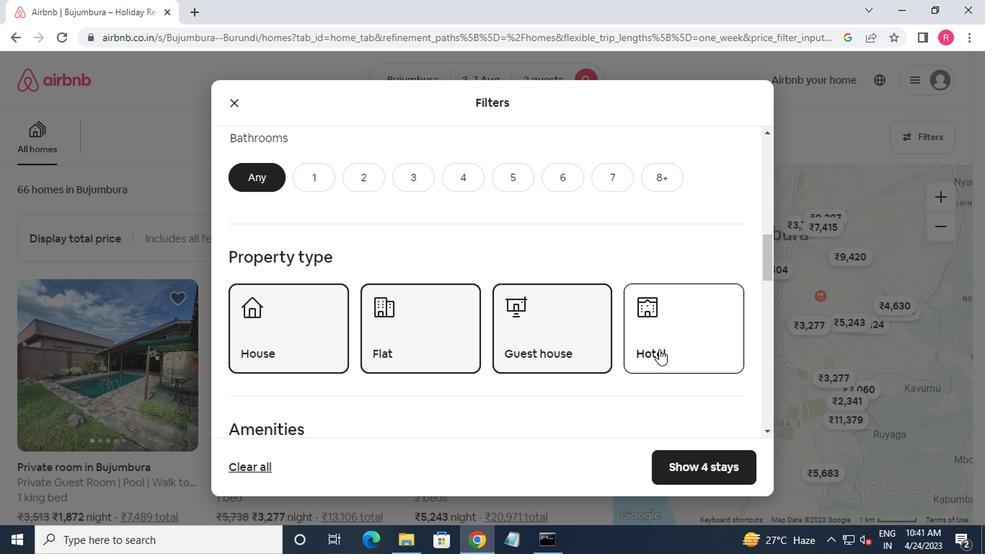 
Action: Mouse pressed left at (657, 349)
Screenshot: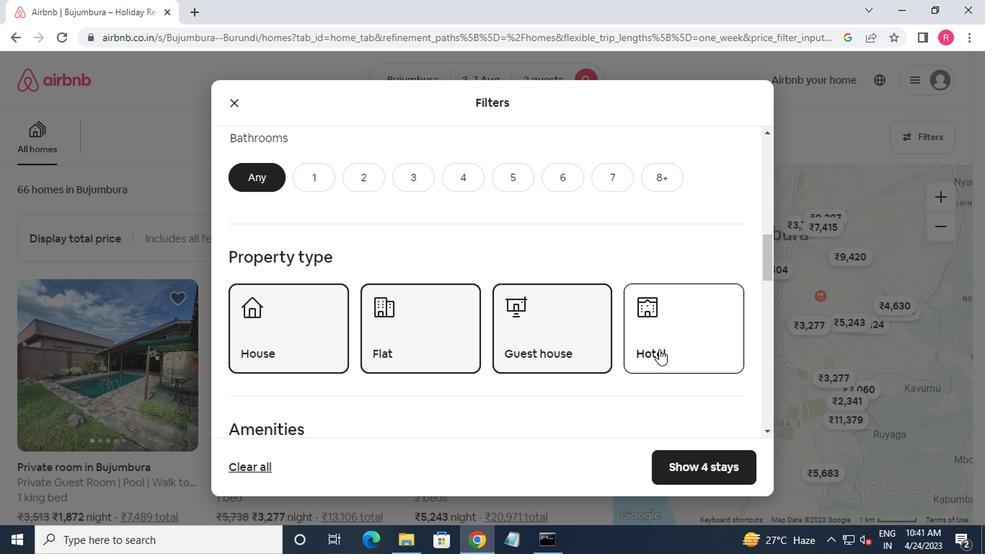 
Action: Mouse moved to (449, 355)
Screenshot: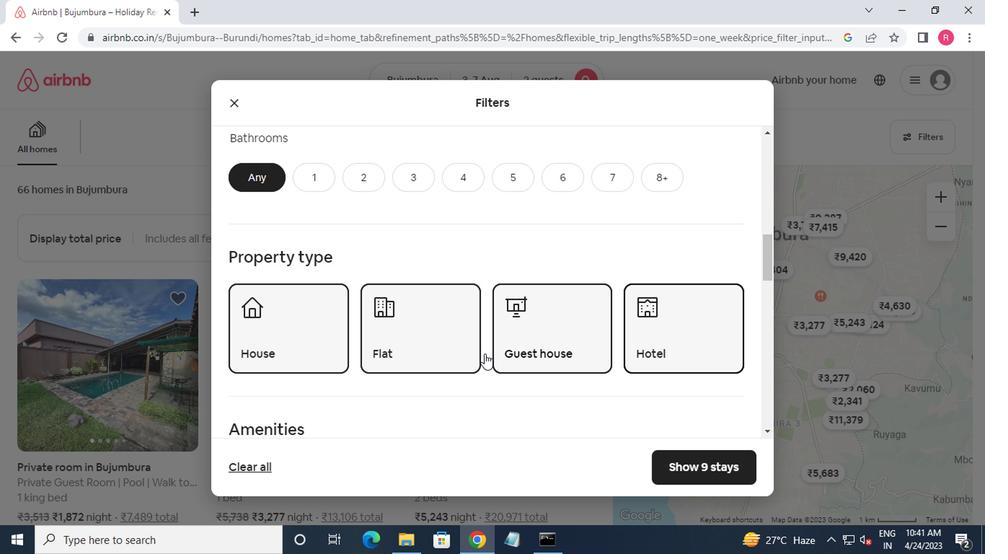 
Action: Mouse scrolled (449, 354) with delta (0, 0)
Screenshot: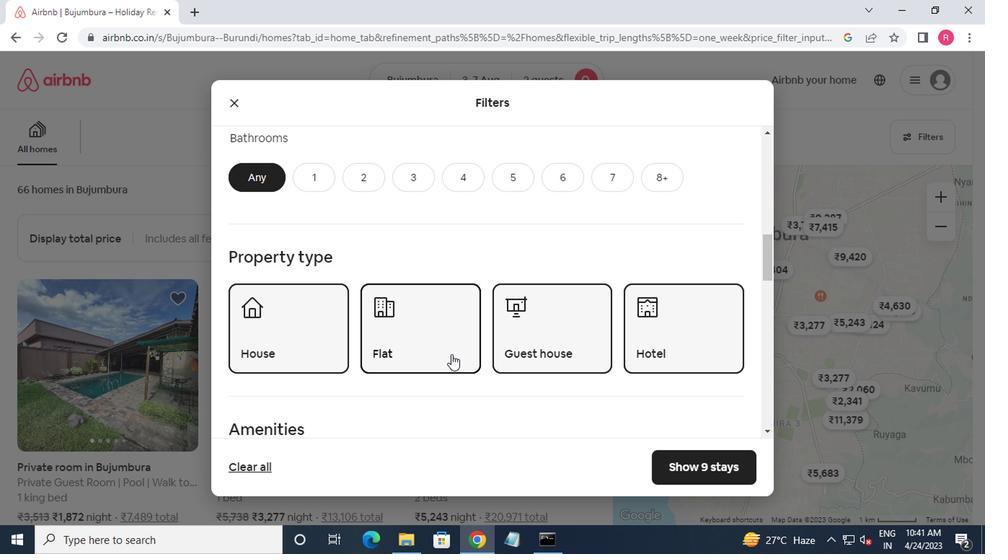 
Action: Mouse scrolled (449, 354) with delta (0, 0)
Screenshot: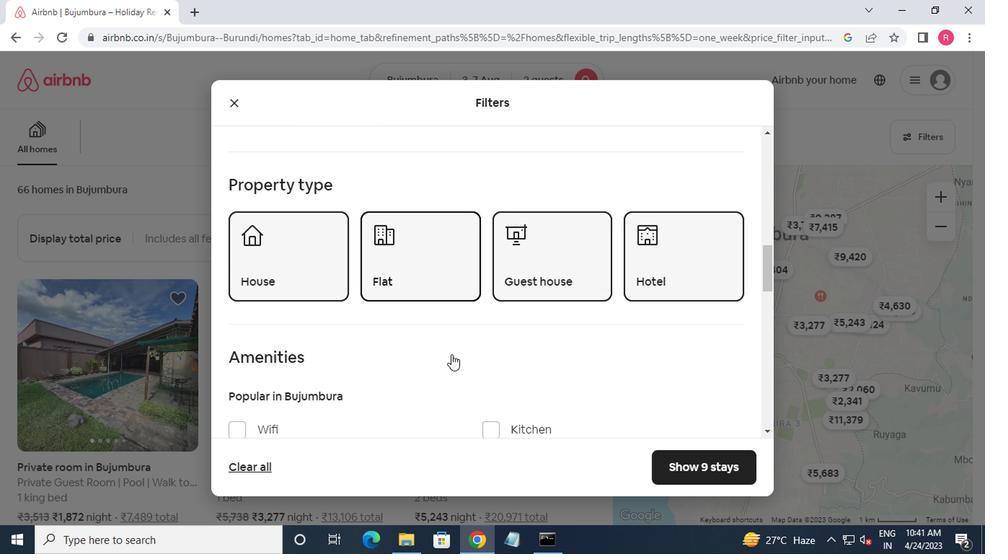 
Action: Mouse scrolled (449, 354) with delta (0, 0)
Screenshot: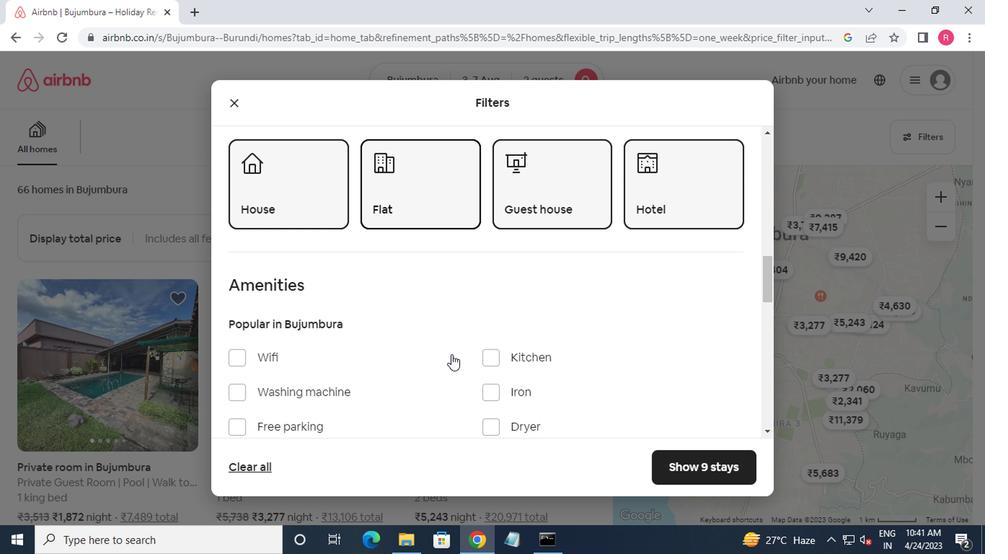 
Action: Mouse scrolled (449, 354) with delta (0, 0)
Screenshot: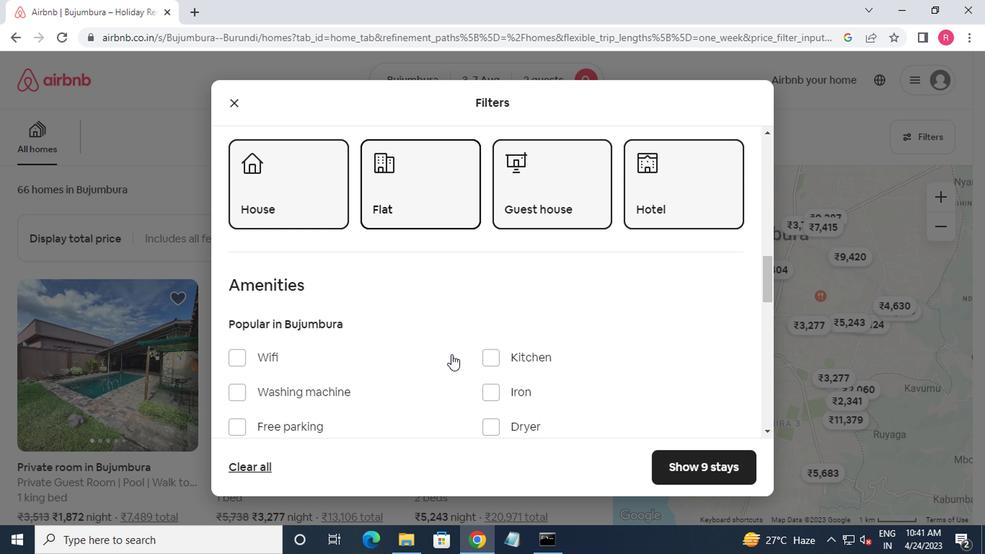 
Action: Mouse scrolled (449, 354) with delta (0, 0)
Screenshot: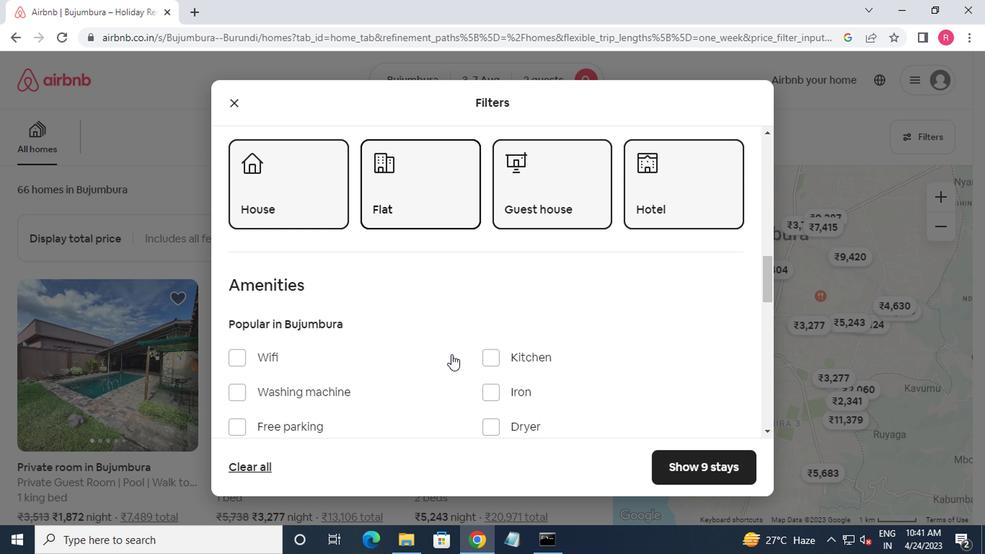 
Action: Mouse moved to (236, 255)
Screenshot: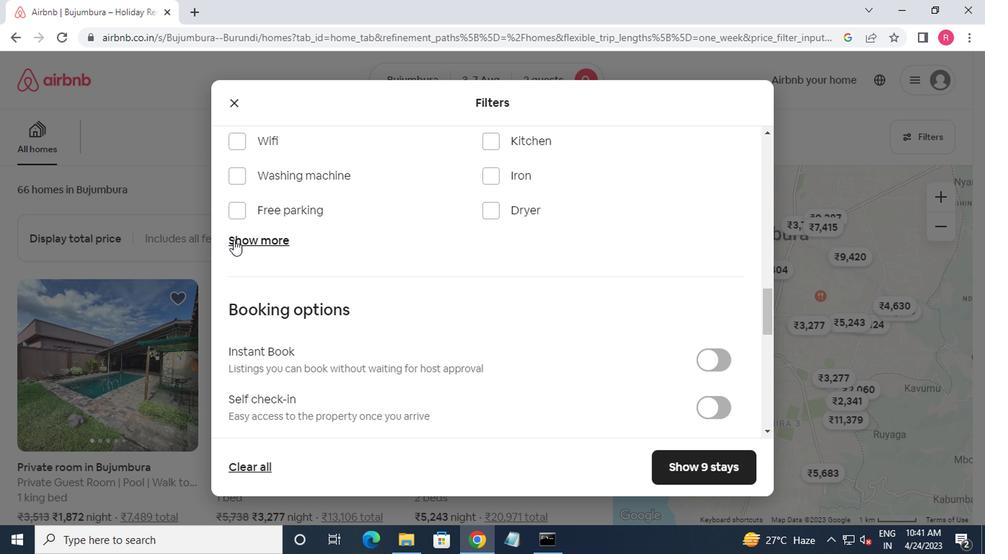
Action: Mouse scrolled (236, 255) with delta (0, 0)
Screenshot: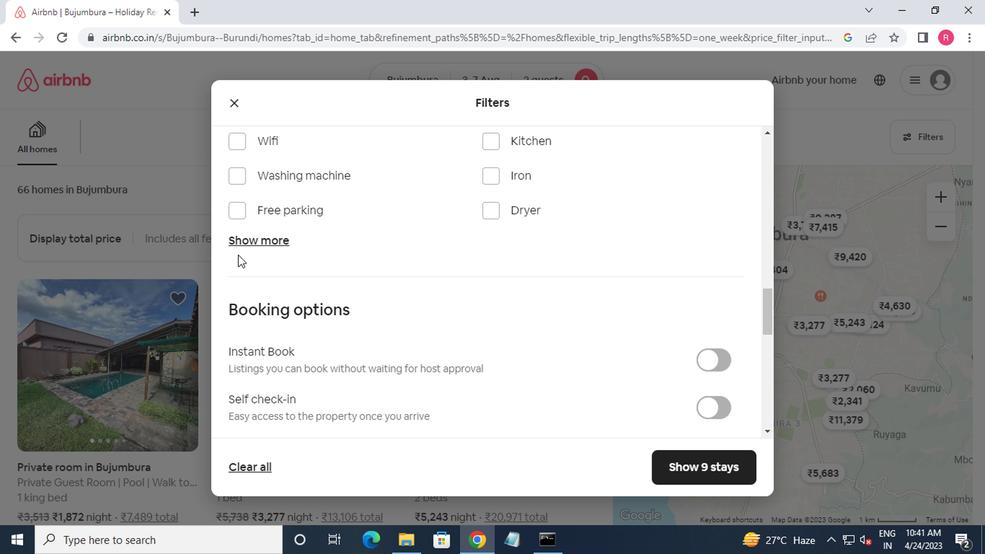 
Action: Mouse scrolled (236, 255) with delta (0, 0)
Screenshot: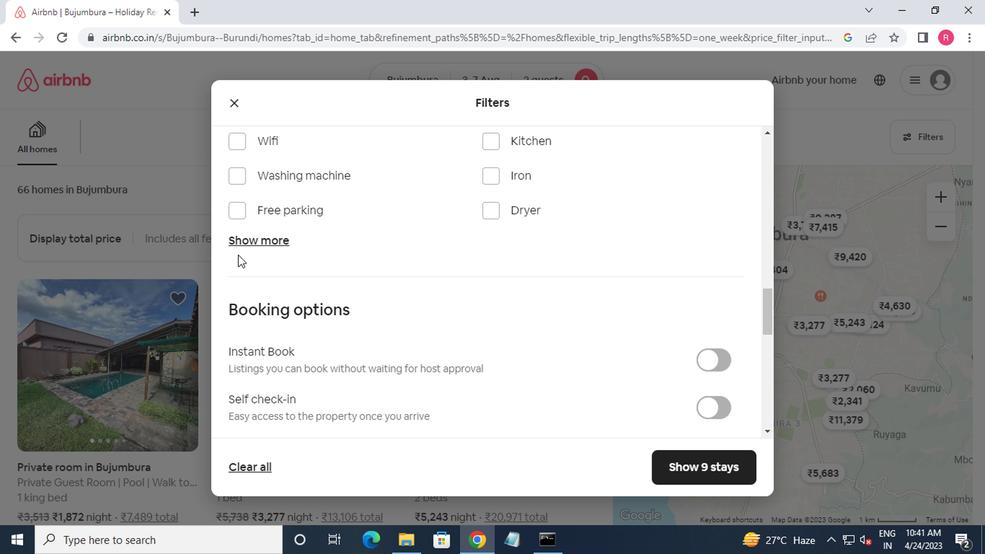 
Action: Mouse scrolled (236, 255) with delta (0, 0)
Screenshot: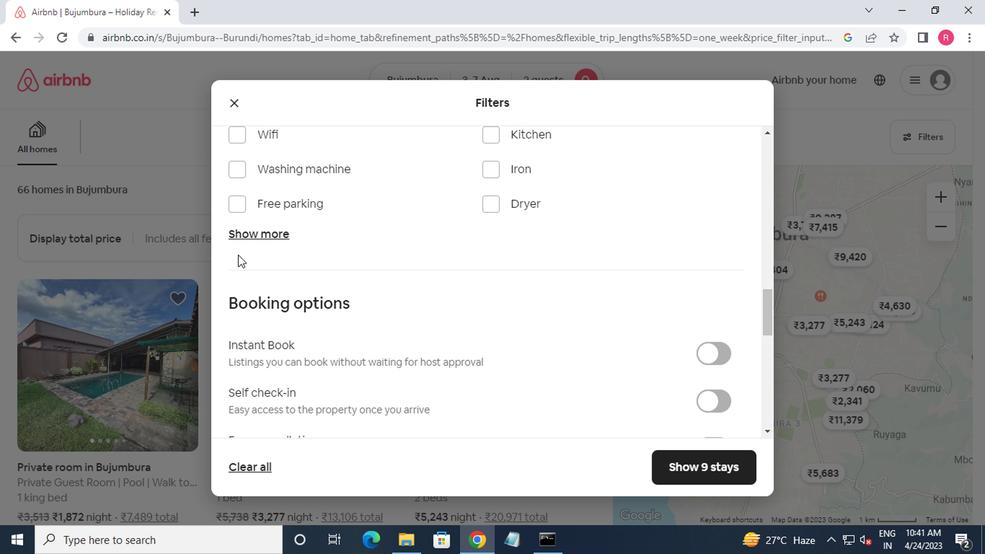 
Action: Mouse scrolled (236, 255) with delta (0, 0)
Screenshot: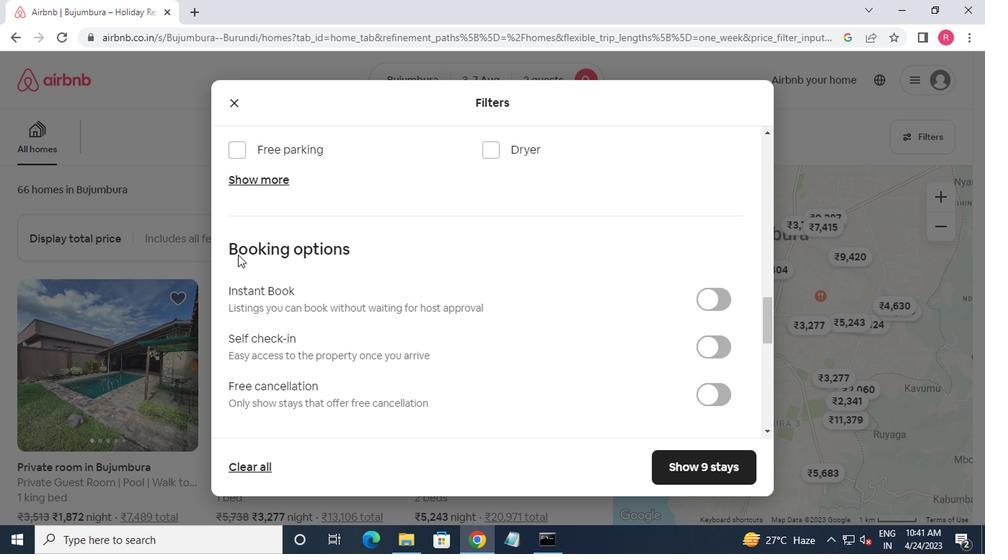 
Action: Mouse moved to (222, 319)
Screenshot: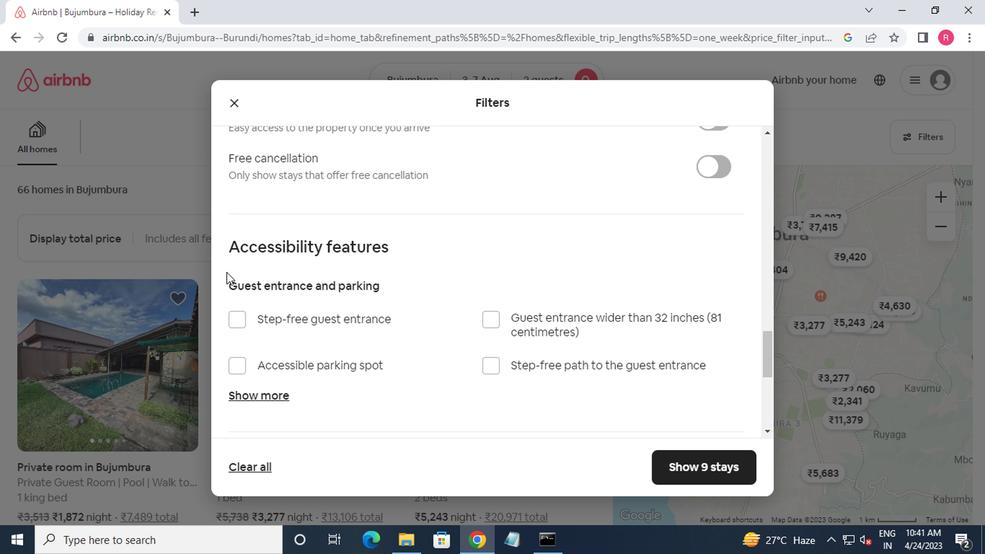 
Action: Mouse scrolled (222, 319) with delta (0, 0)
Screenshot: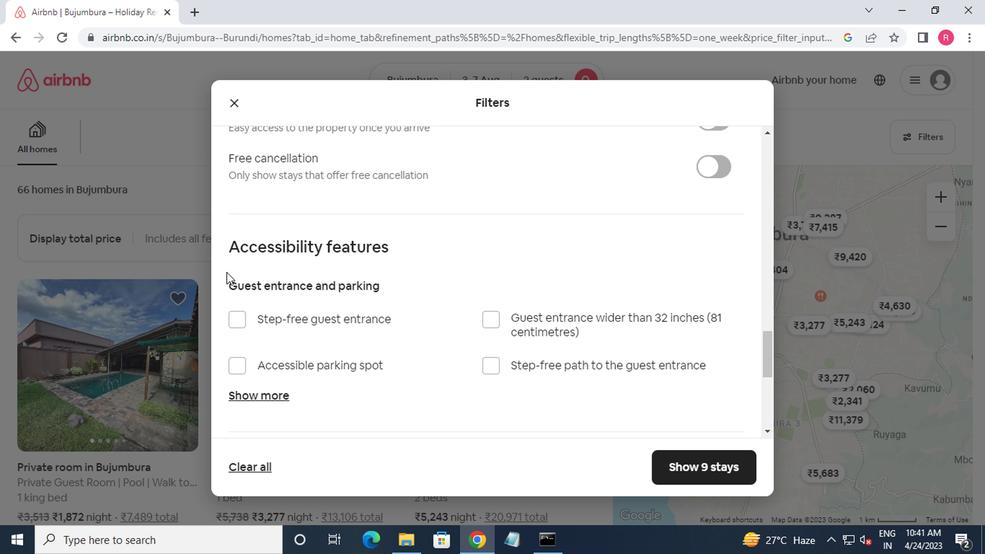 
Action: Mouse moved to (221, 333)
Screenshot: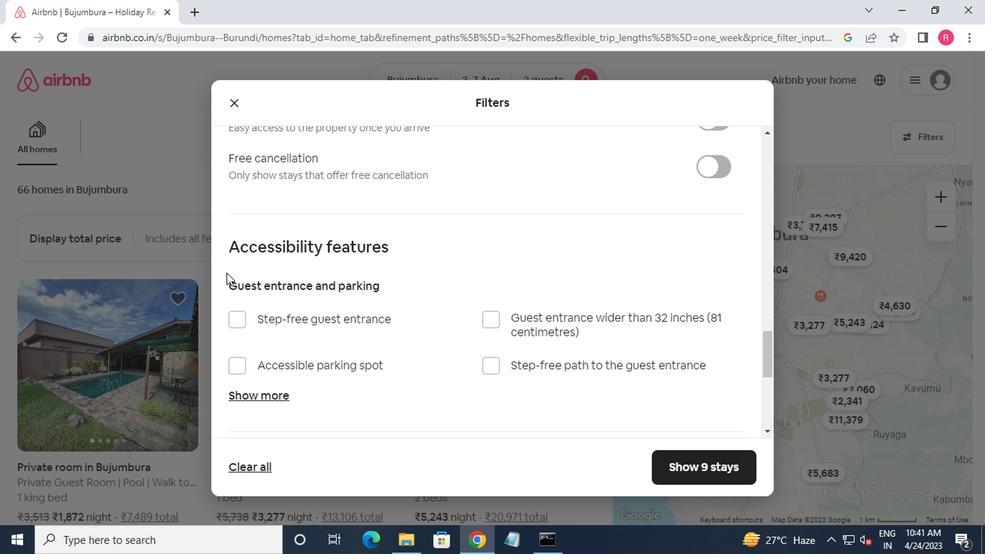 
Action: Mouse scrolled (221, 332) with delta (0, -1)
Screenshot: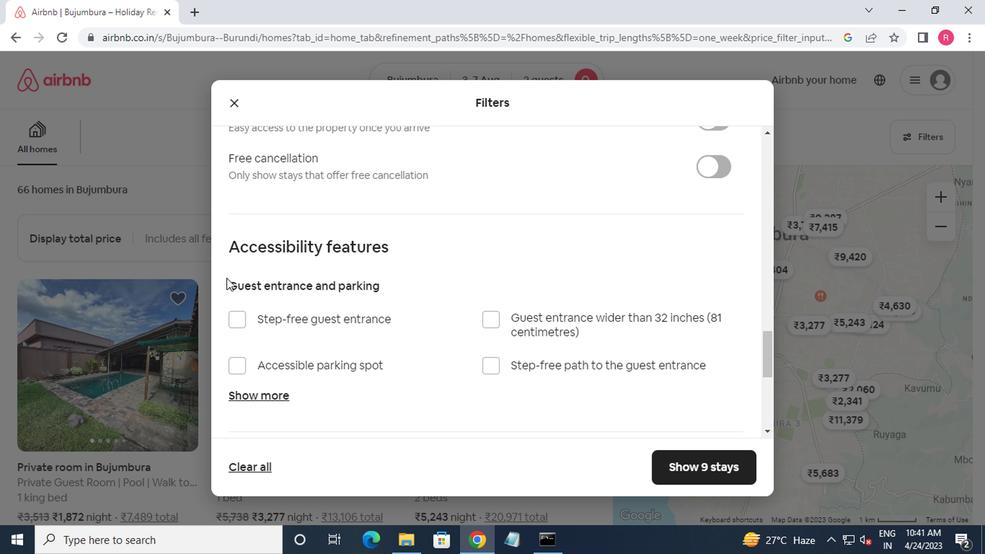 
Action: Mouse moved to (263, 360)
Screenshot: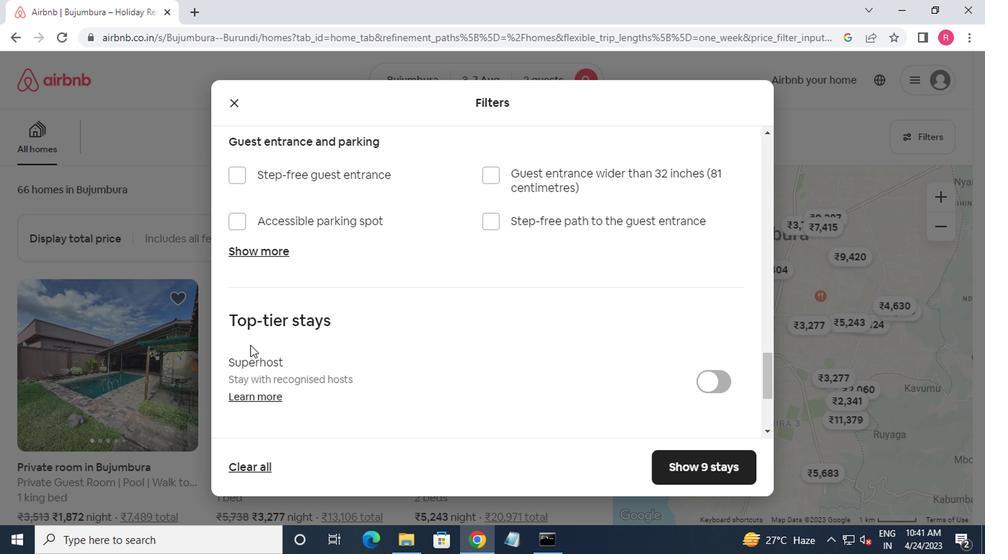 
Action: Mouse scrolled (263, 359) with delta (0, -1)
Screenshot: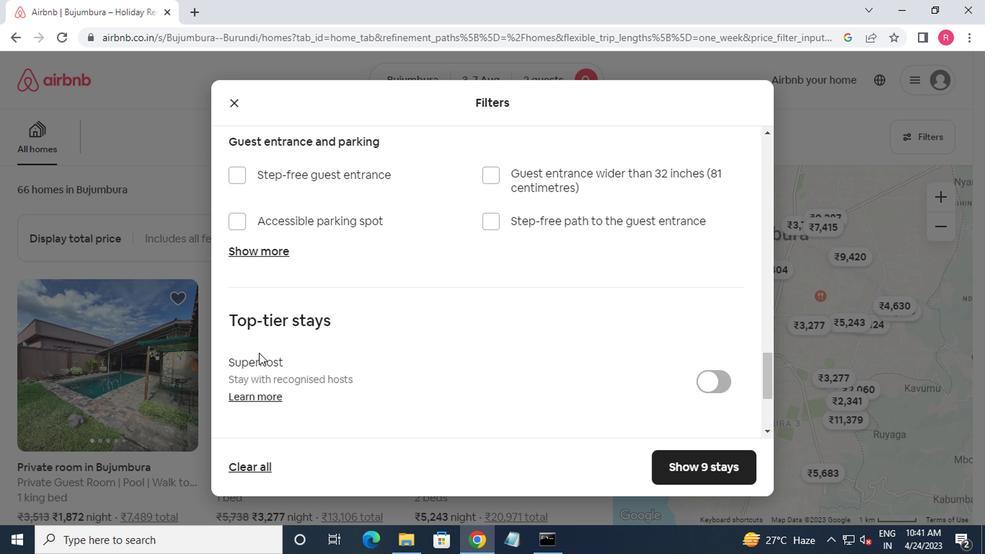 
Action: Mouse scrolled (263, 359) with delta (0, -1)
Screenshot: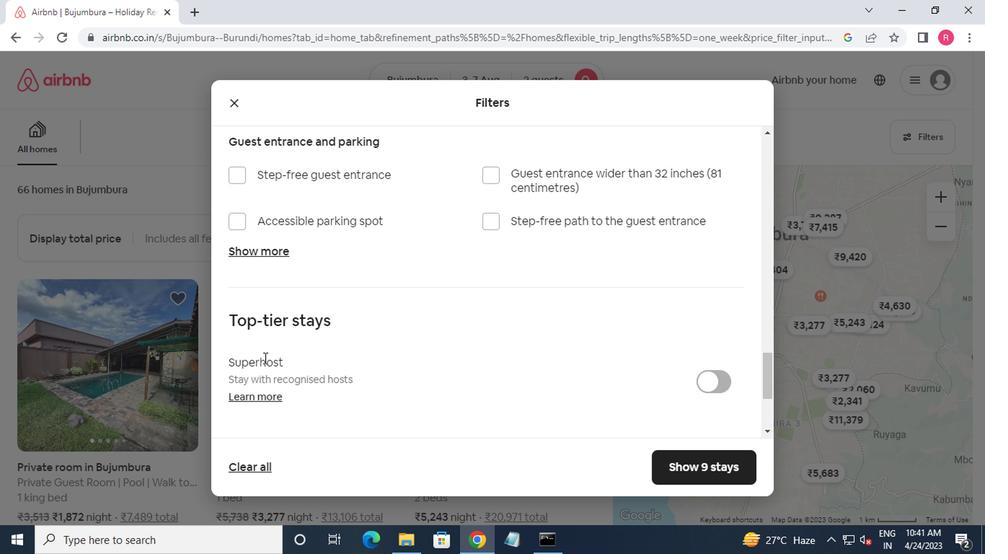 
Action: Mouse moved to (253, 372)
Screenshot: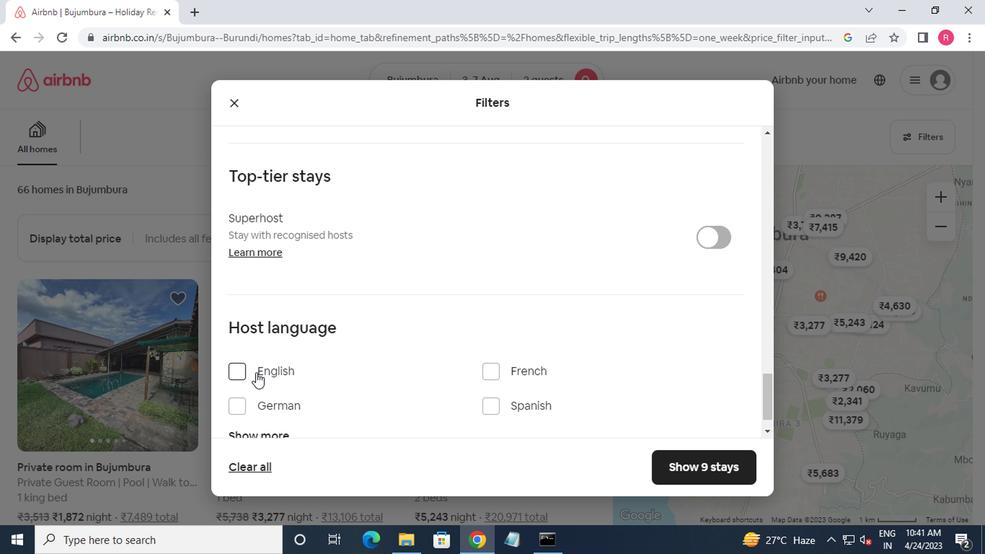 
Action: Mouse scrolled (253, 373) with delta (0, 0)
Screenshot: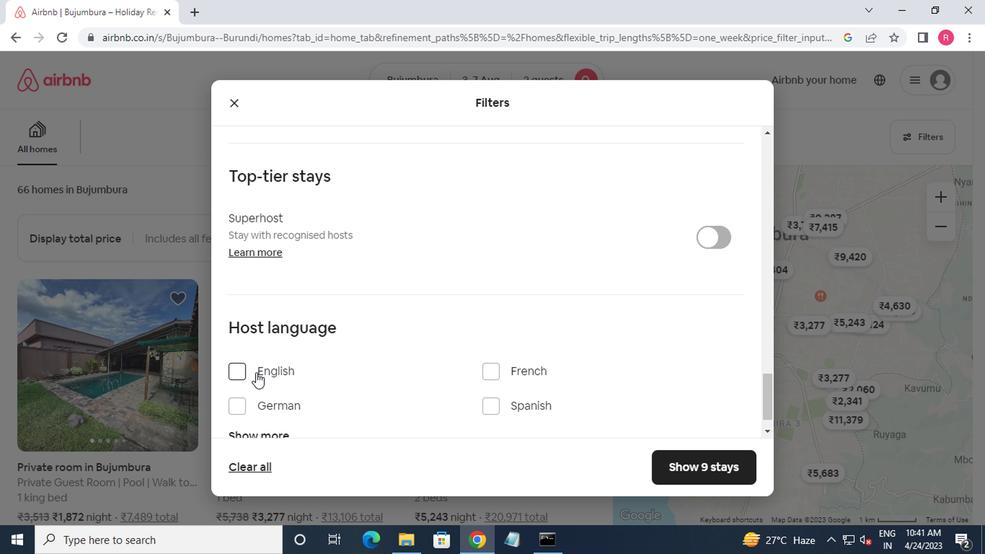 
Action: Mouse moved to (253, 372)
Screenshot: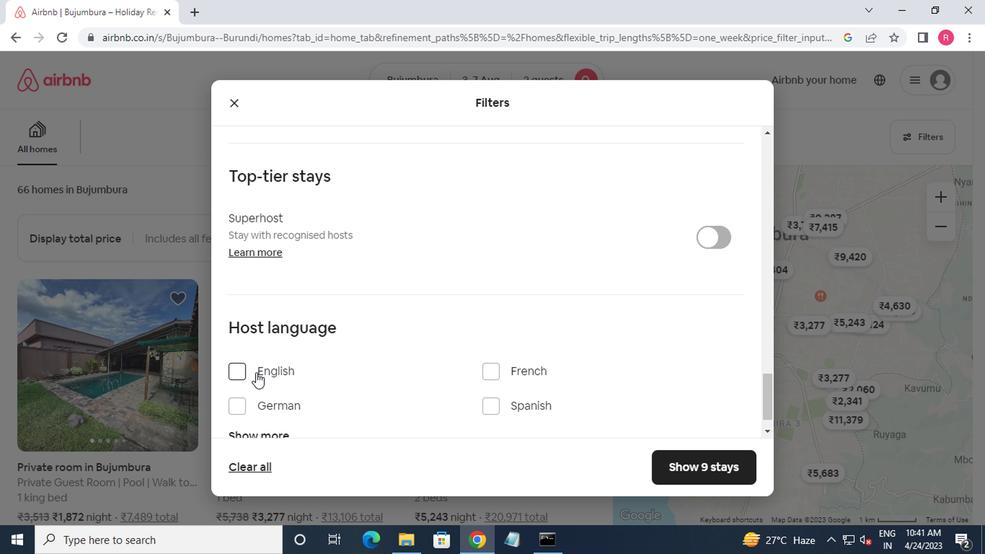 
Action: Mouse scrolled (253, 373) with delta (0, 0)
Screenshot: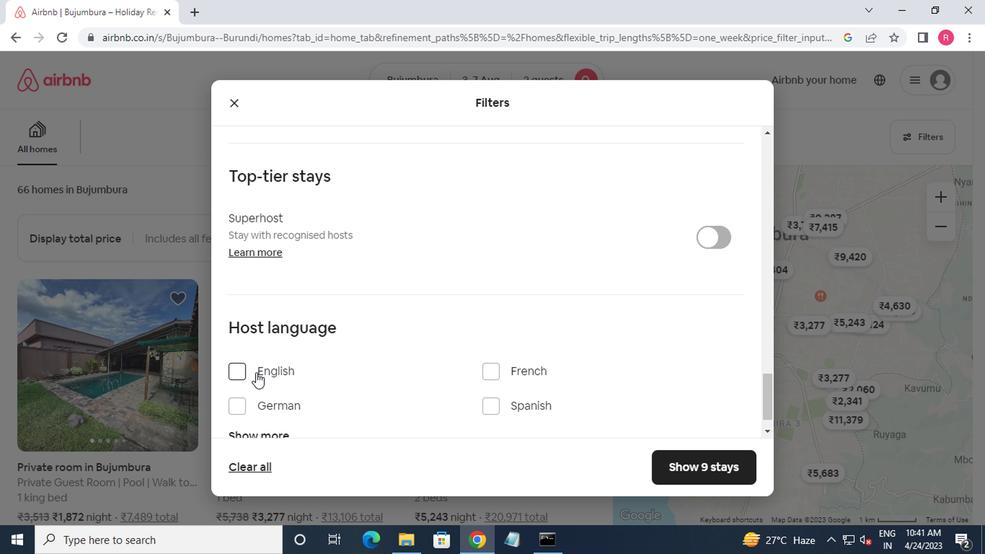 
Action: Mouse moved to (252, 371)
Screenshot: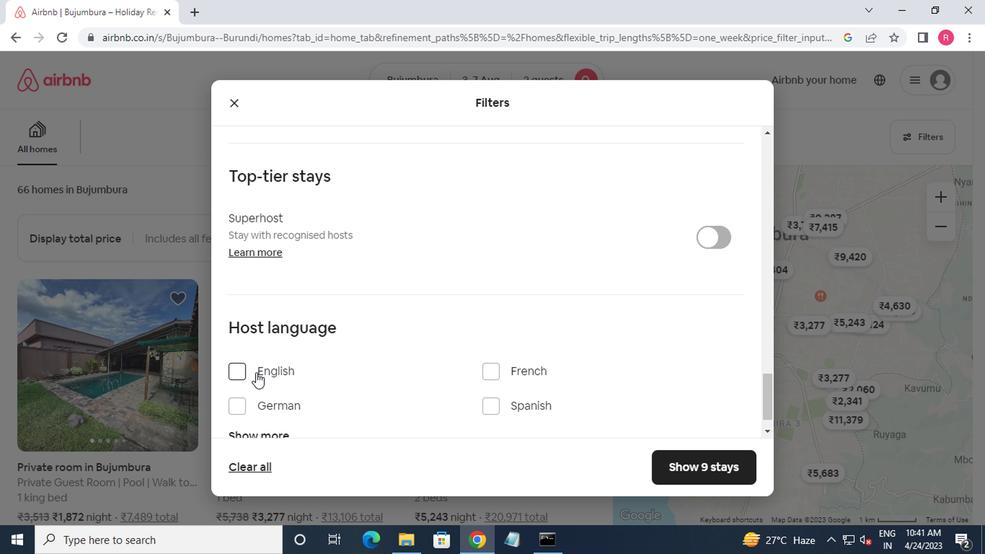 
Action: Mouse scrolled (252, 371) with delta (0, 0)
Screenshot: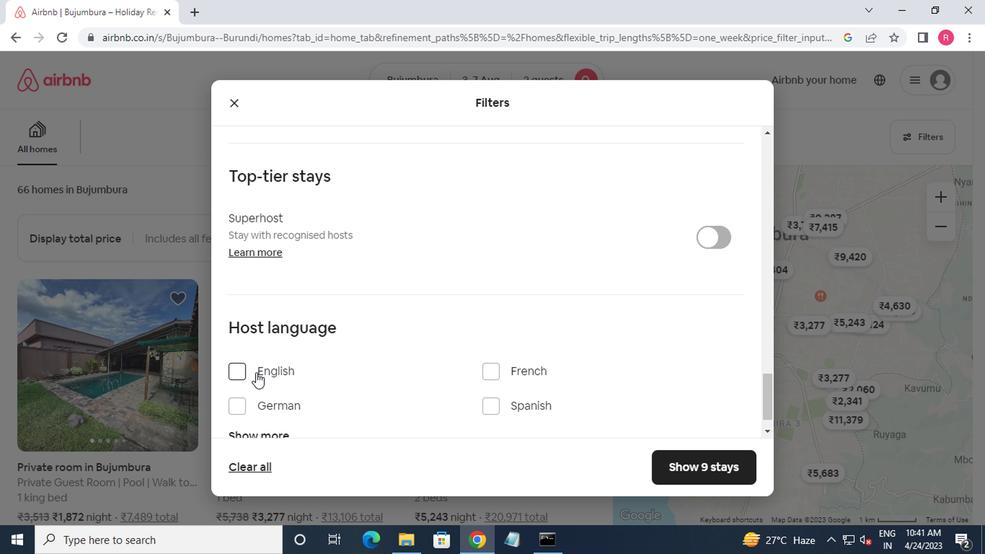 
Action: Mouse scrolled (252, 371) with delta (0, 0)
Screenshot: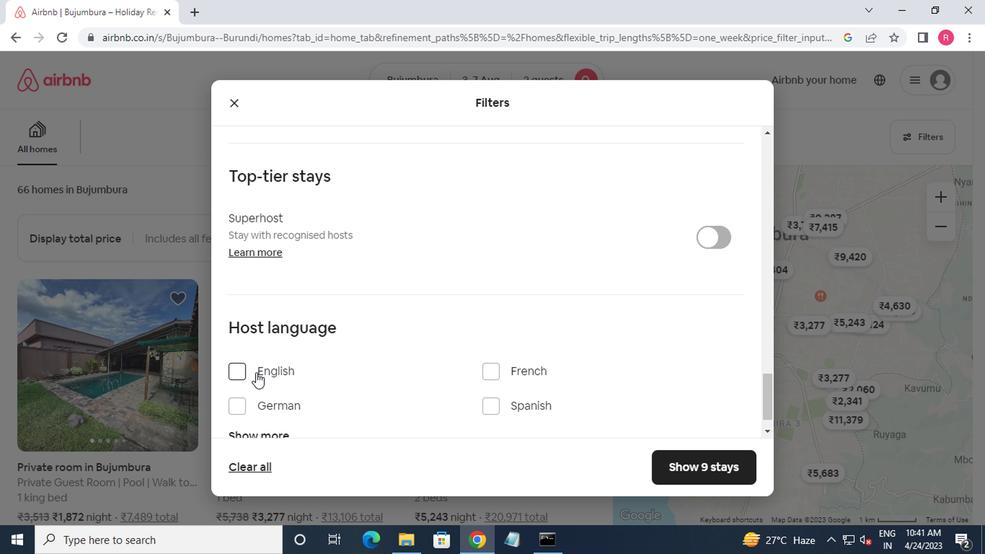 
Action: Mouse moved to (252, 370)
Screenshot: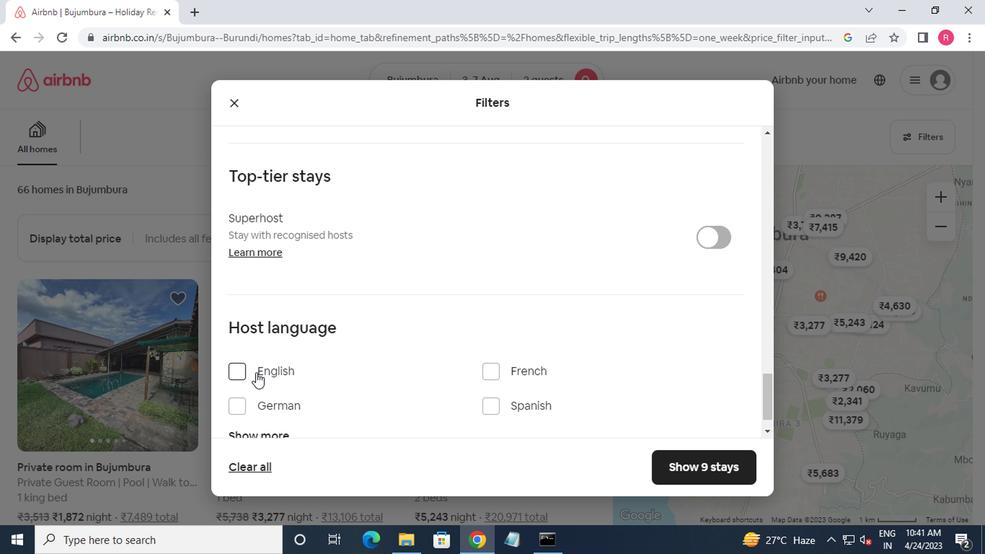 
Action: Mouse scrolled (252, 371) with delta (0, 0)
Screenshot: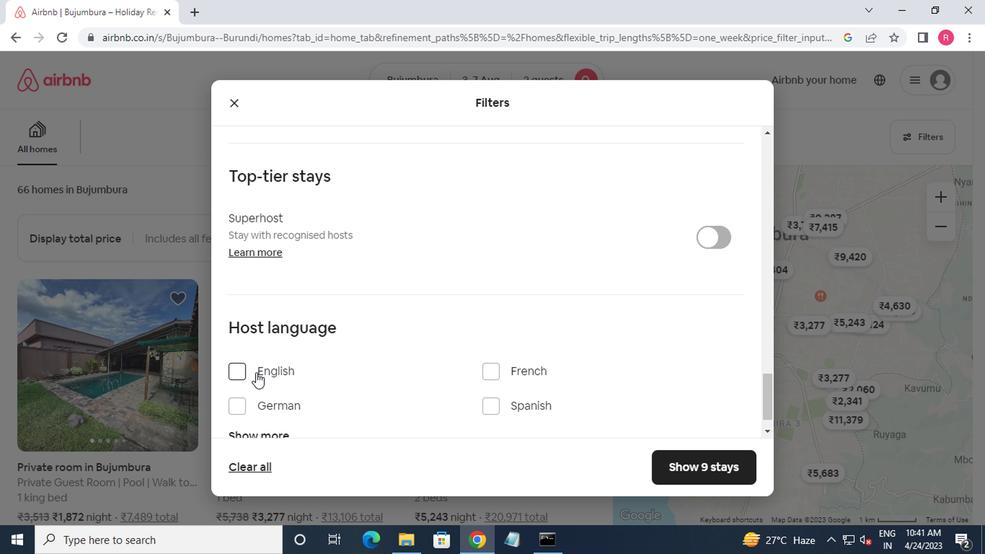 
Action: Mouse scrolled (252, 371) with delta (0, 0)
Screenshot: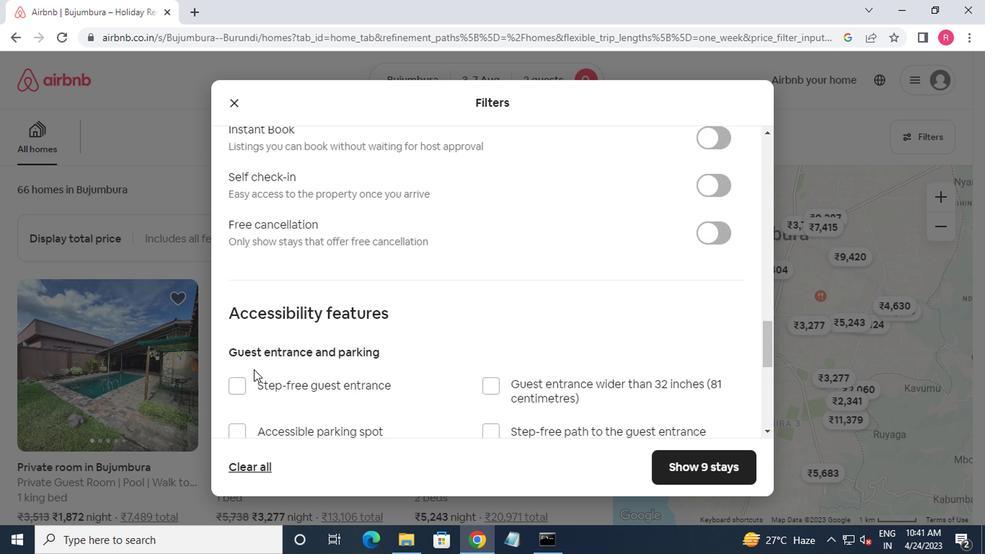
Action: Mouse scrolled (252, 371) with delta (0, 0)
Screenshot: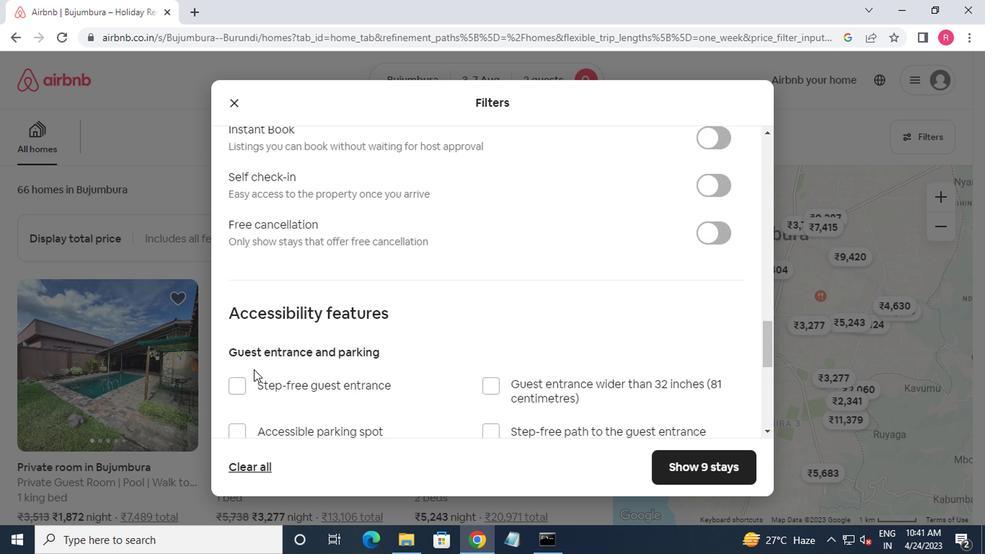 
Action: Mouse scrolled (252, 371) with delta (0, 0)
Screenshot: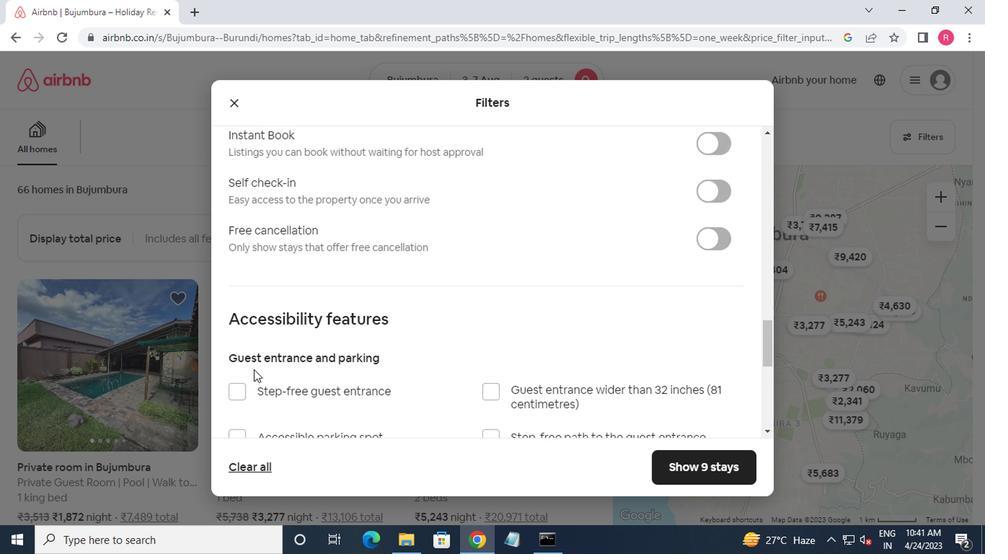 
Action: Mouse moved to (707, 412)
Screenshot: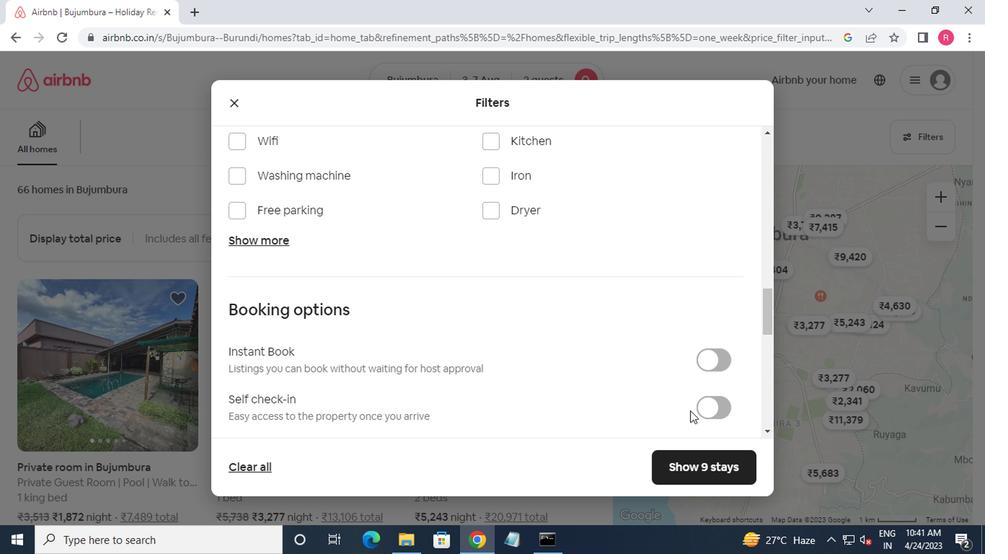 
Action: Mouse pressed left at (707, 412)
Screenshot: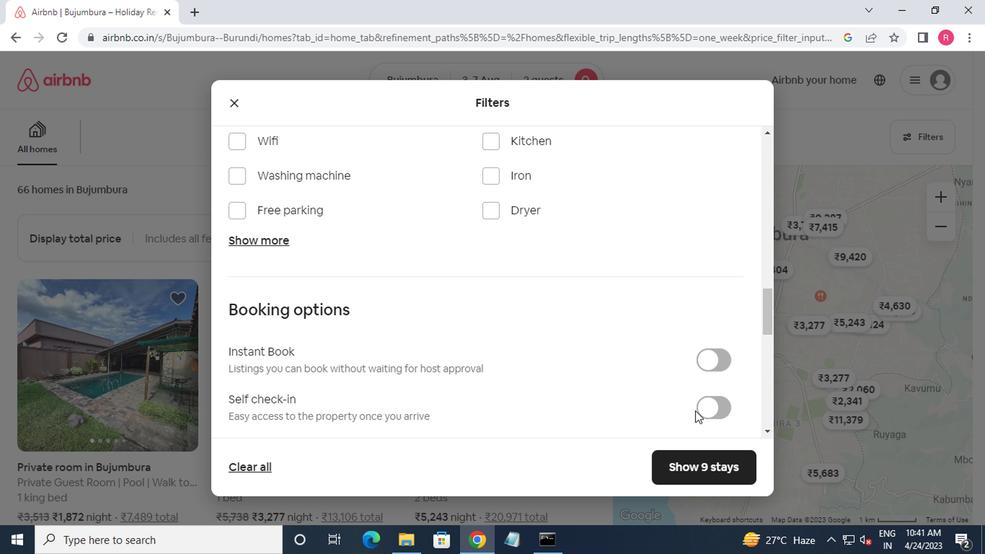 
Action: Mouse moved to (530, 383)
Screenshot: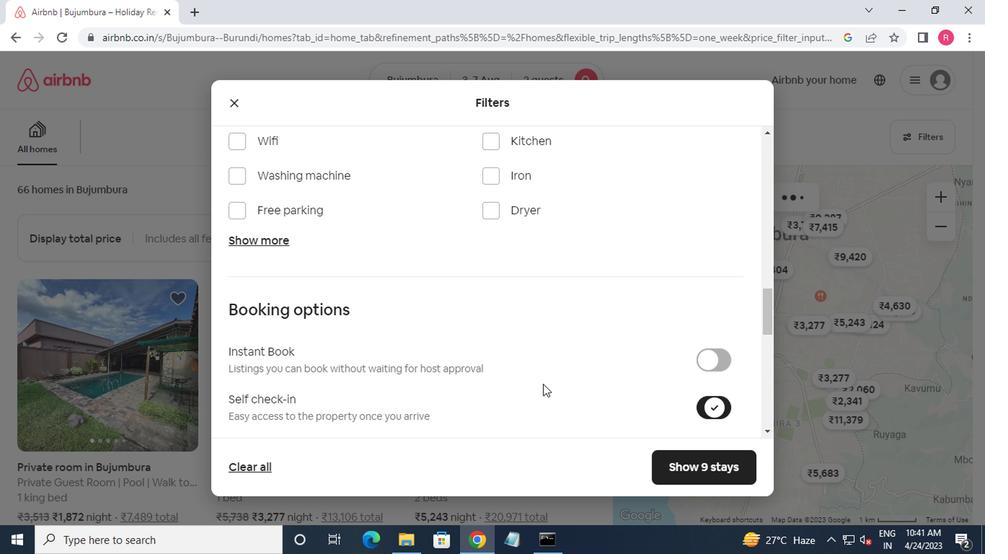 
Action: Mouse scrolled (530, 383) with delta (0, 0)
Screenshot: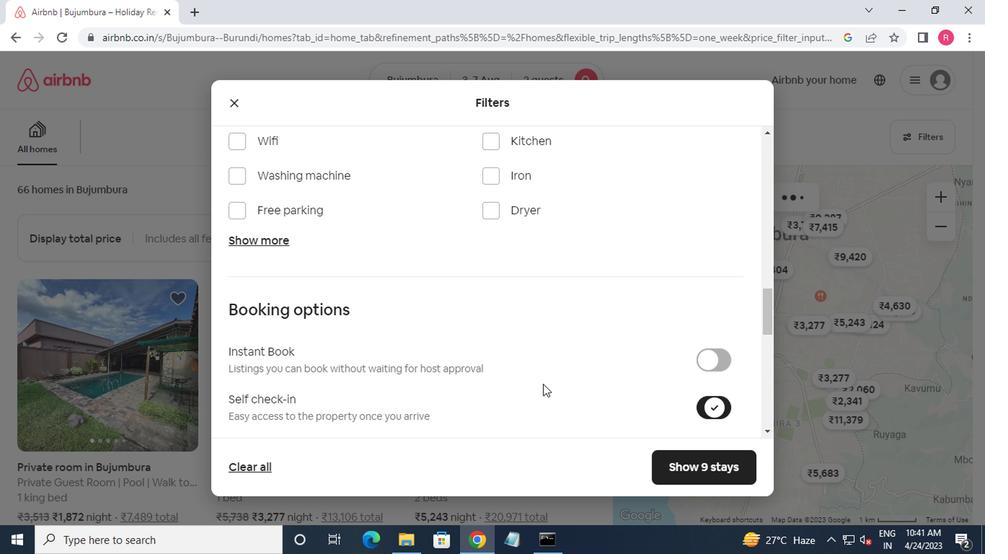 
Action: Mouse moved to (524, 385)
Screenshot: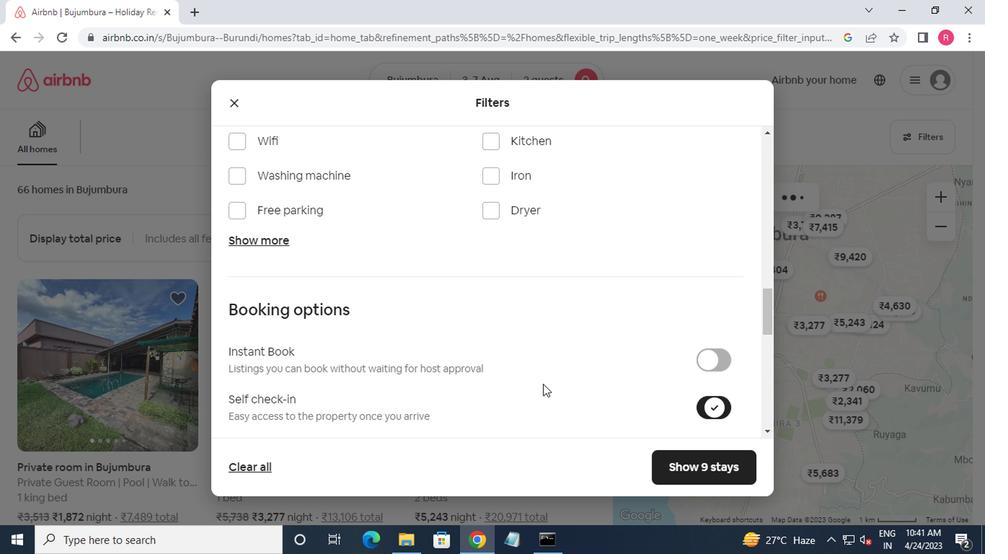 
Action: Mouse scrolled (524, 385) with delta (0, 0)
Screenshot: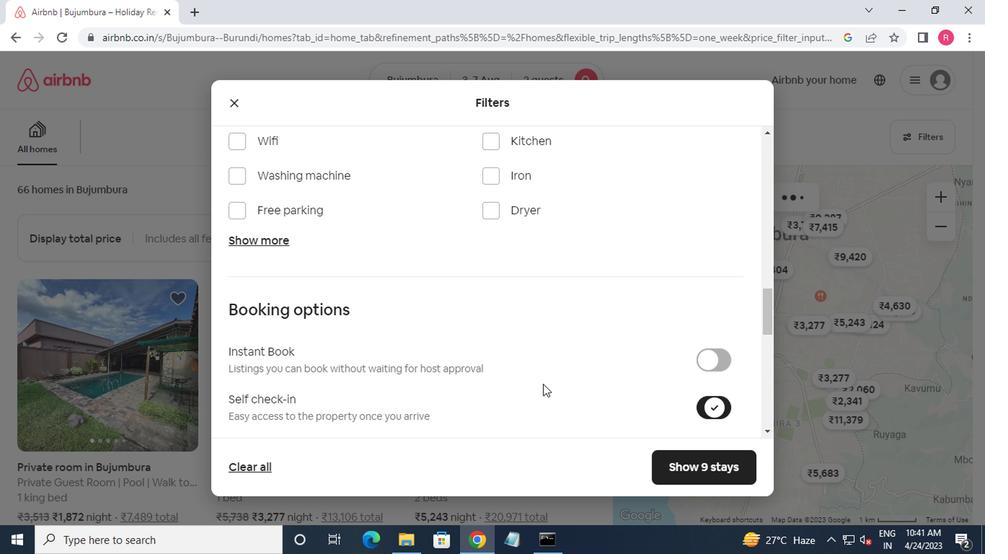 
Action: Mouse moved to (521, 386)
Screenshot: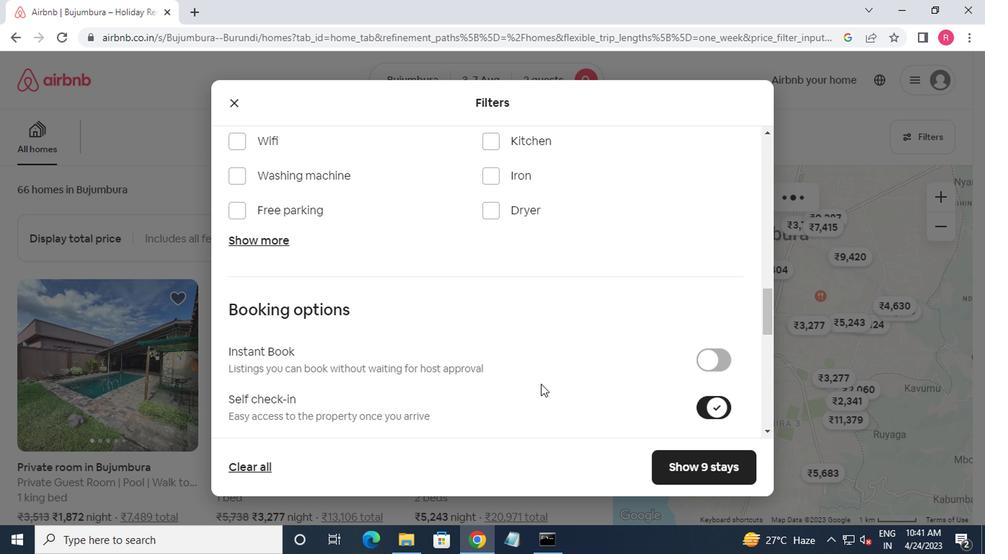 
Action: Mouse scrolled (521, 385) with delta (0, 0)
Screenshot: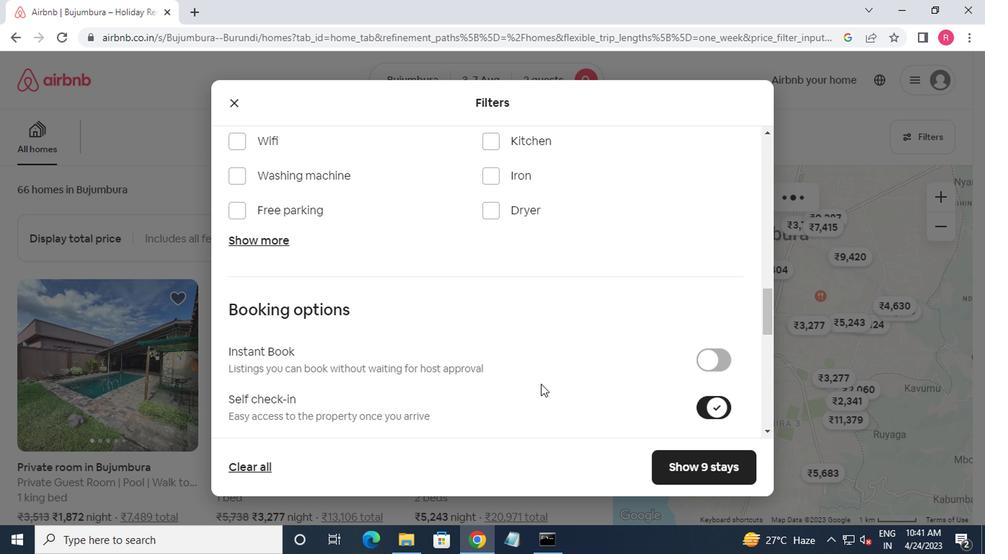 
Action: Mouse moved to (517, 386)
Screenshot: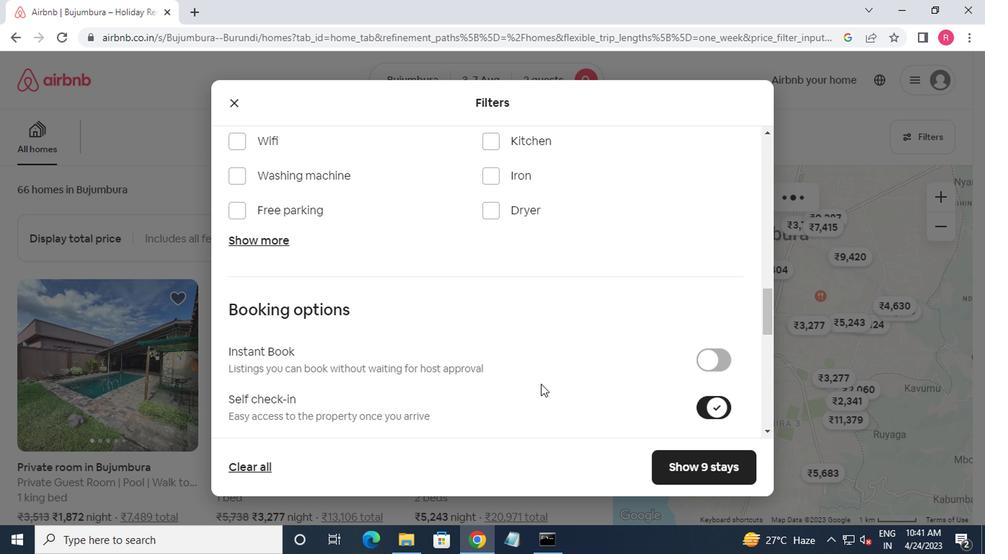
Action: Mouse scrolled (517, 385) with delta (0, 0)
Screenshot: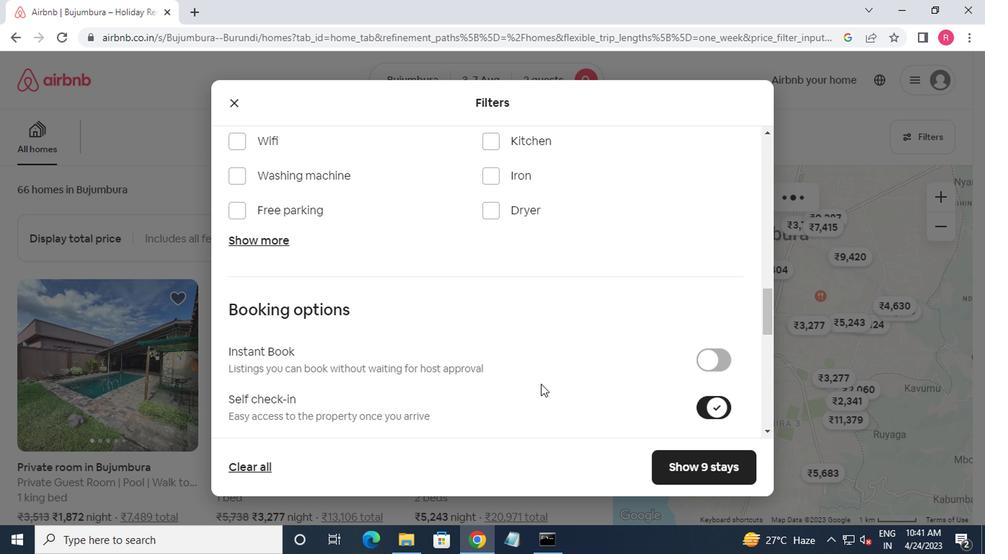 
Action: Mouse moved to (515, 386)
Screenshot: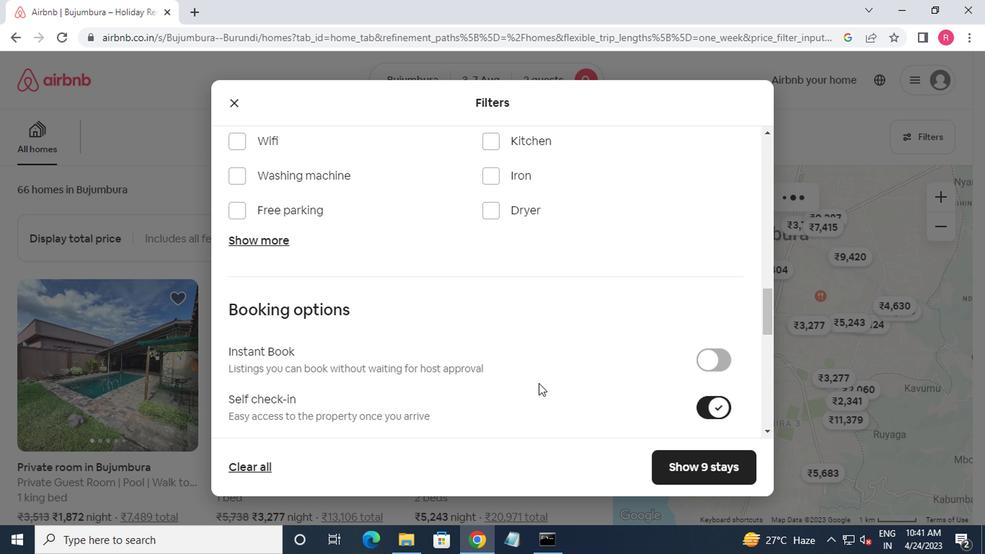 
Action: Mouse scrolled (515, 385) with delta (0, 0)
Screenshot: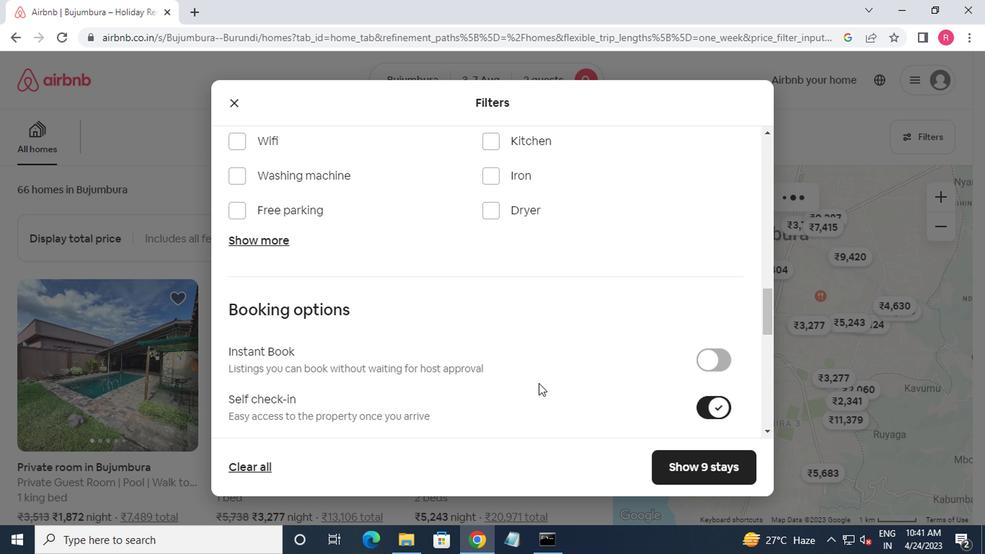 
Action: Mouse moved to (354, 388)
Screenshot: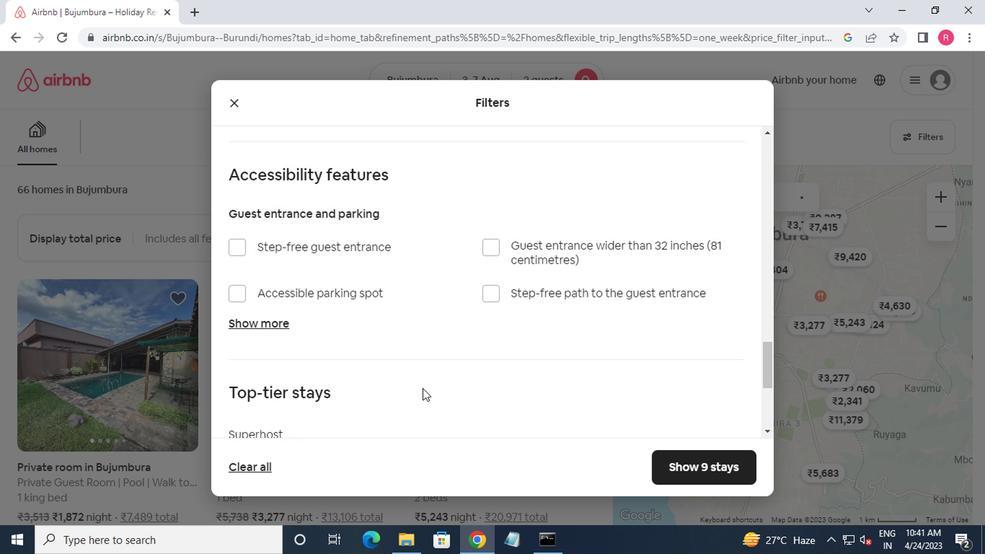 
Action: Mouse scrolled (354, 387) with delta (0, -1)
Screenshot: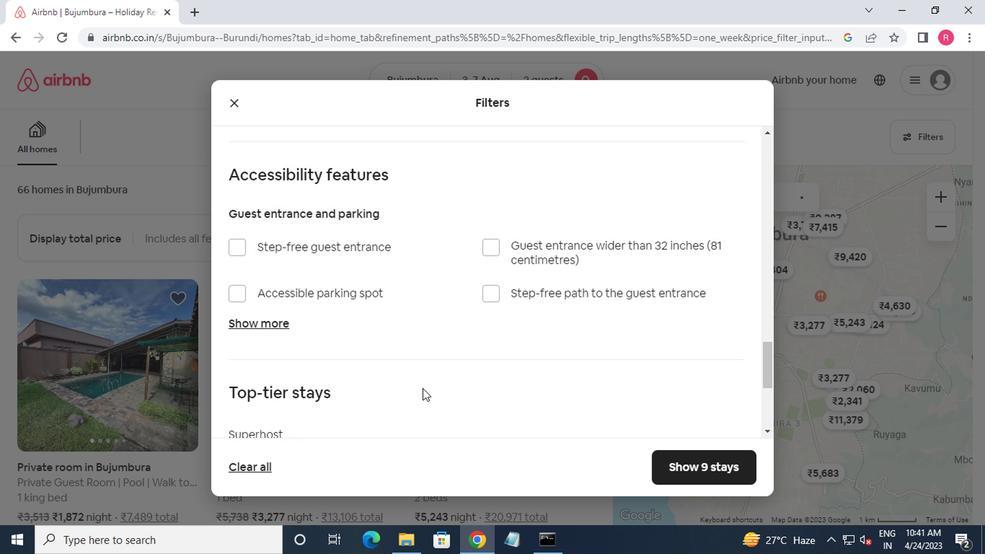 
Action: Mouse moved to (339, 386)
Screenshot: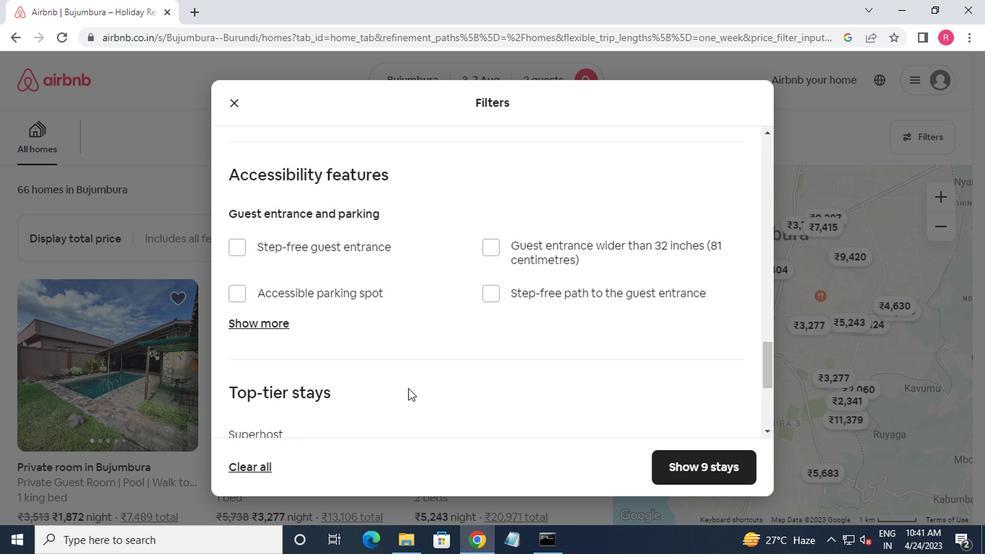 
Action: Mouse scrolled (339, 385) with delta (0, 0)
Screenshot: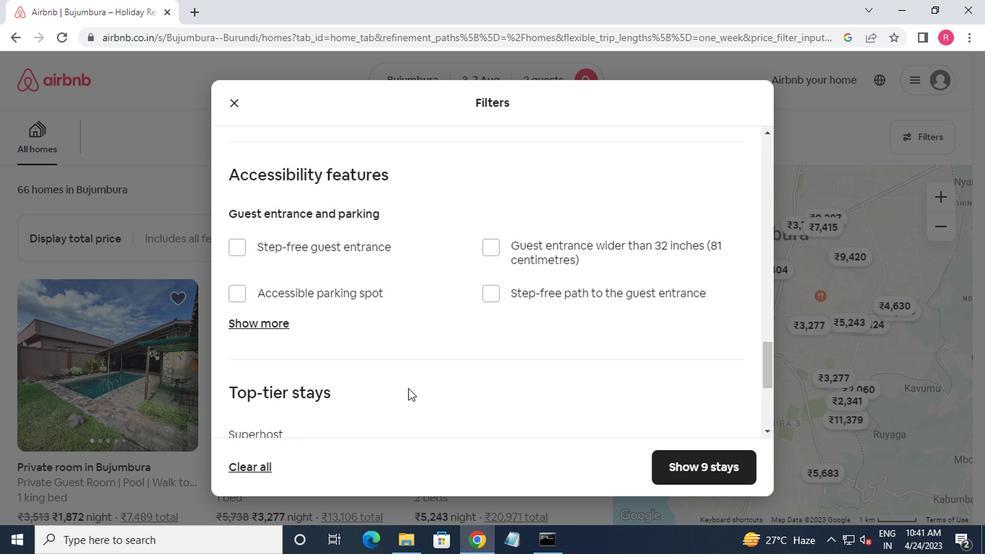 
Action: Mouse moved to (335, 385)
Screenshot: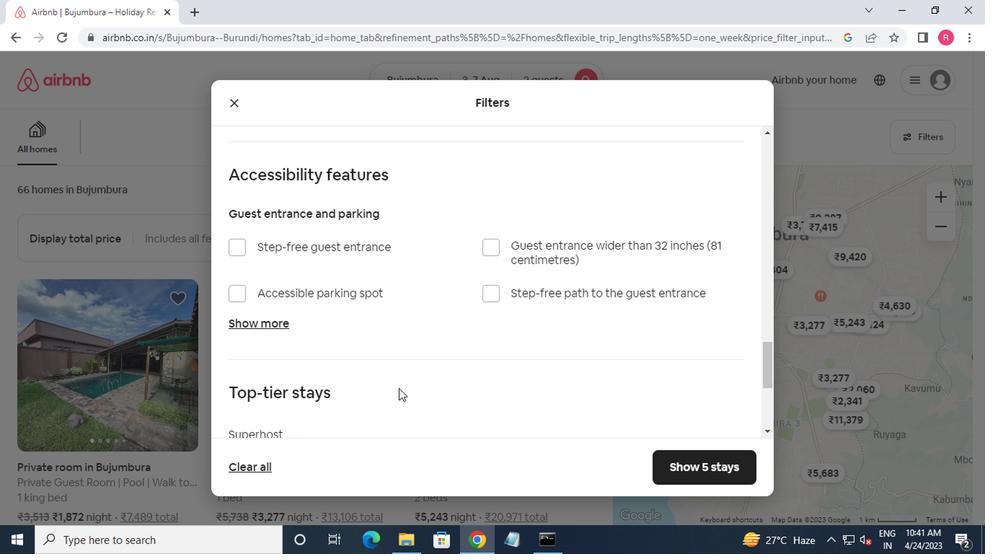 
Action: Mouse scrolled (335, 385) with delta (0, 0)
Screenshot: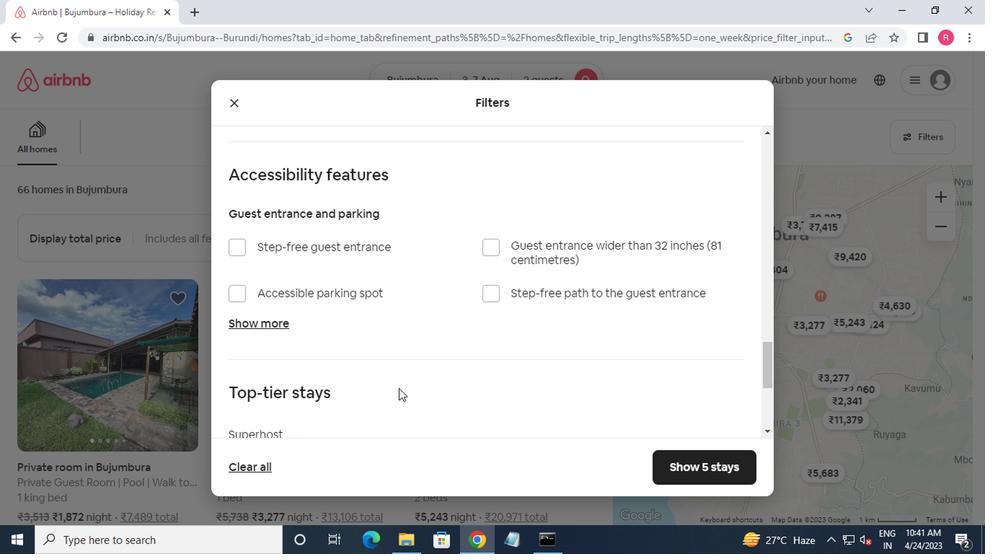 
Action: Mouse moved to (332, 385)
Screenshot: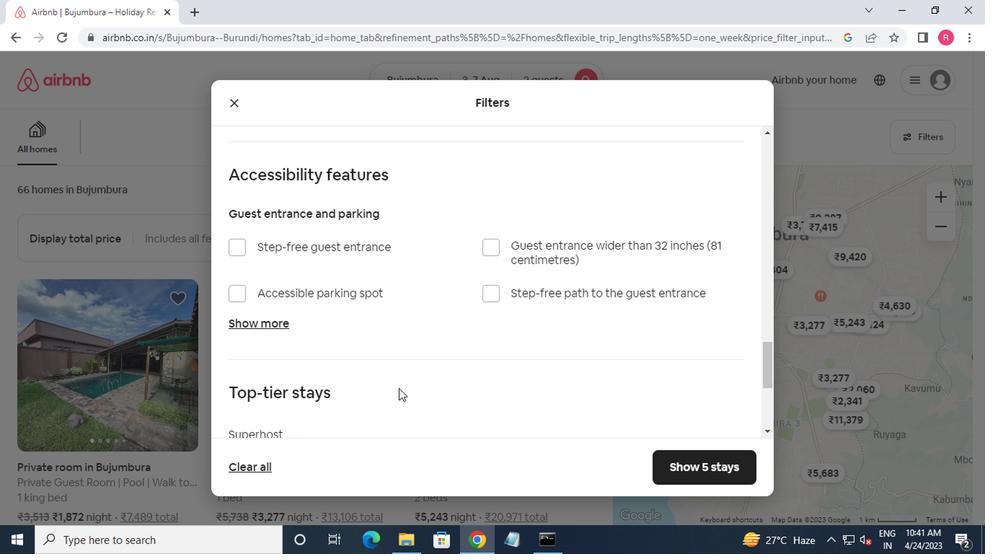 
Action: Mouse scrolled (332, 383) with delta (0, -1)
Screenshot: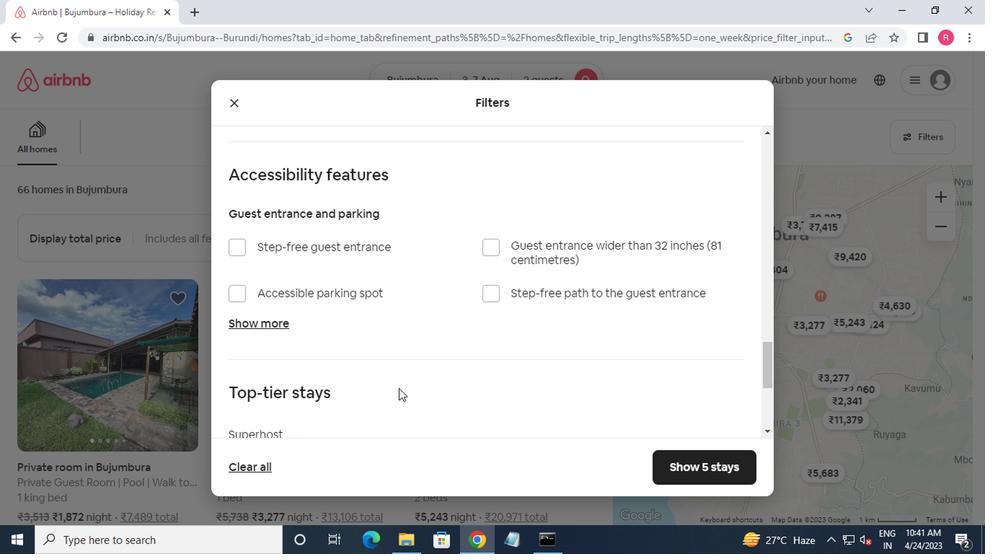 
Action: Mouse moved to (329, 383)
Screenshot: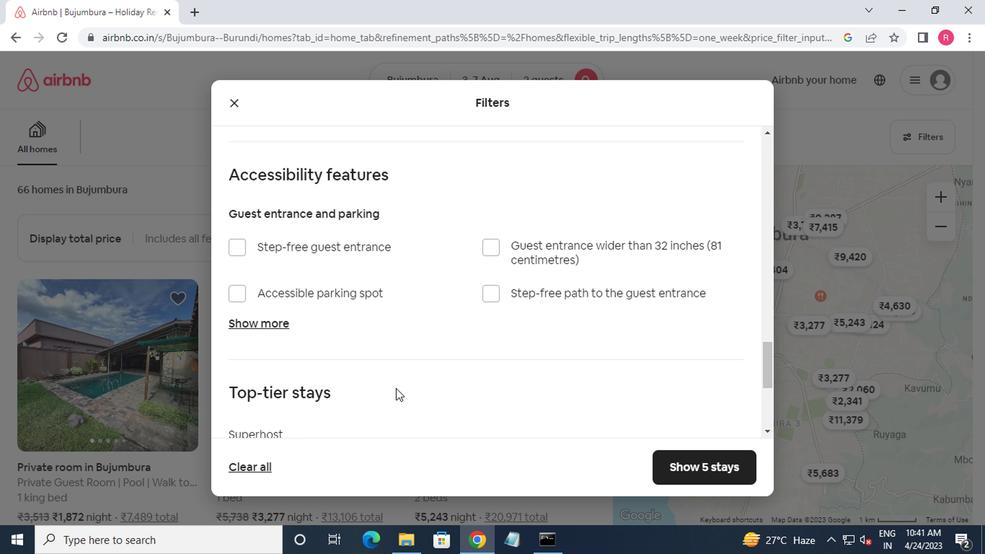 
Action: Mouse scrolled (329, 382) with delta (0, -1)
Screenshot: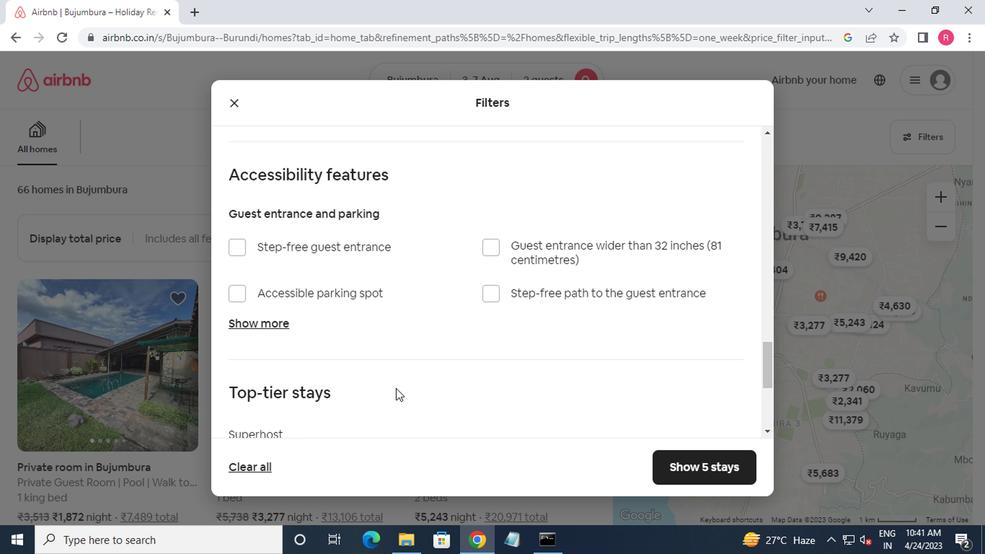 
Action: Mouse moved to (238, 342)
Screenshot: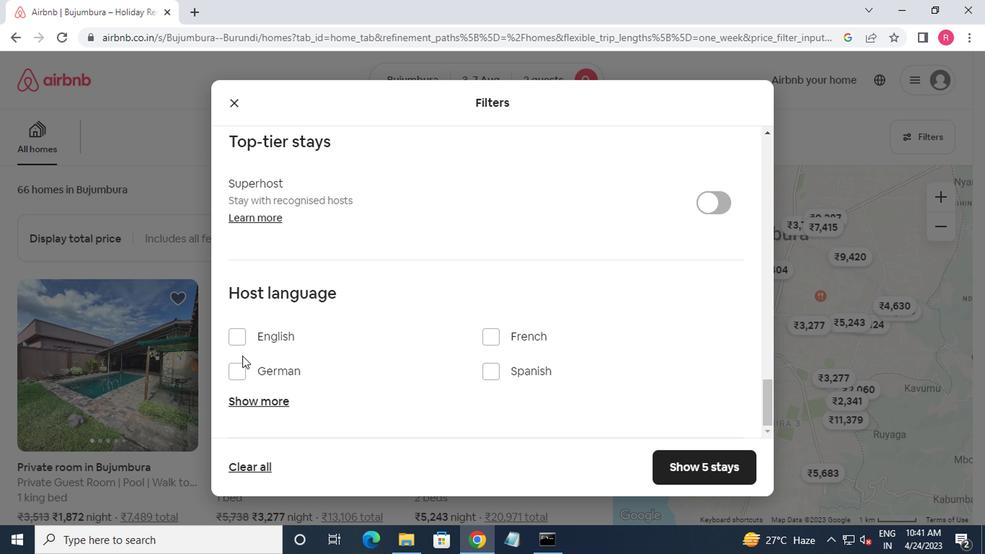 
Action: Mouse pressed left at (238, 342)
Screenshot: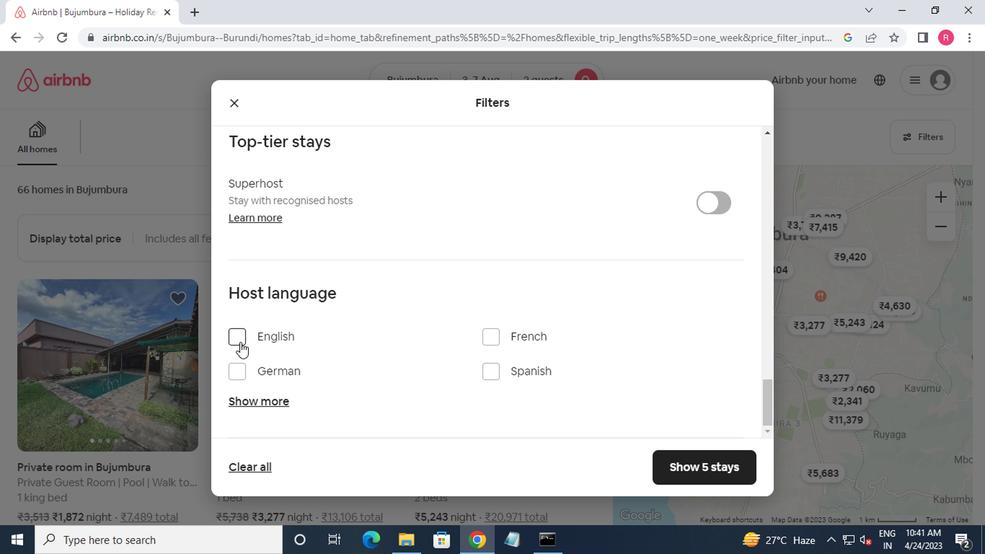 
Action: Mouse moved to (718, 473)
Screenshot: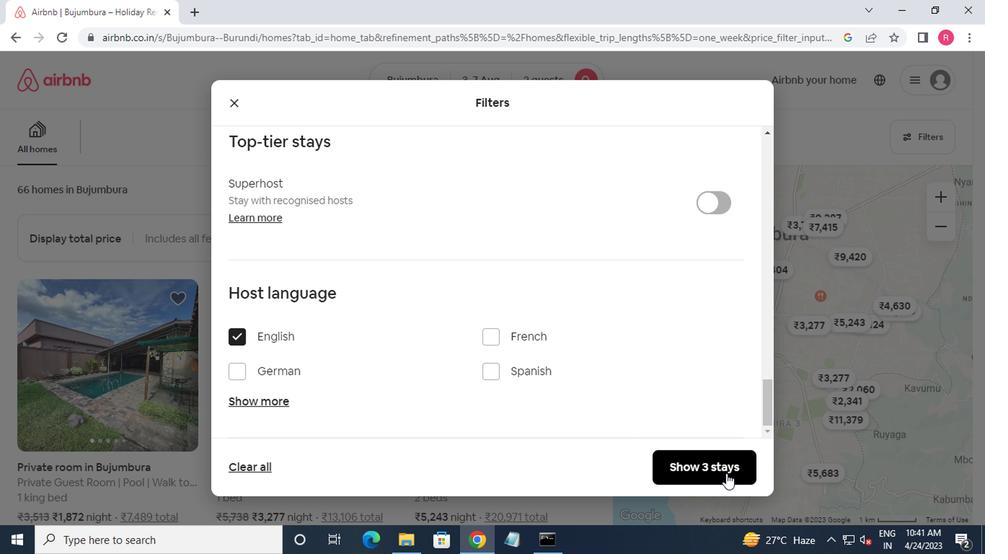 
Action: Mouse pressed left at (718, 473)
Screenshot: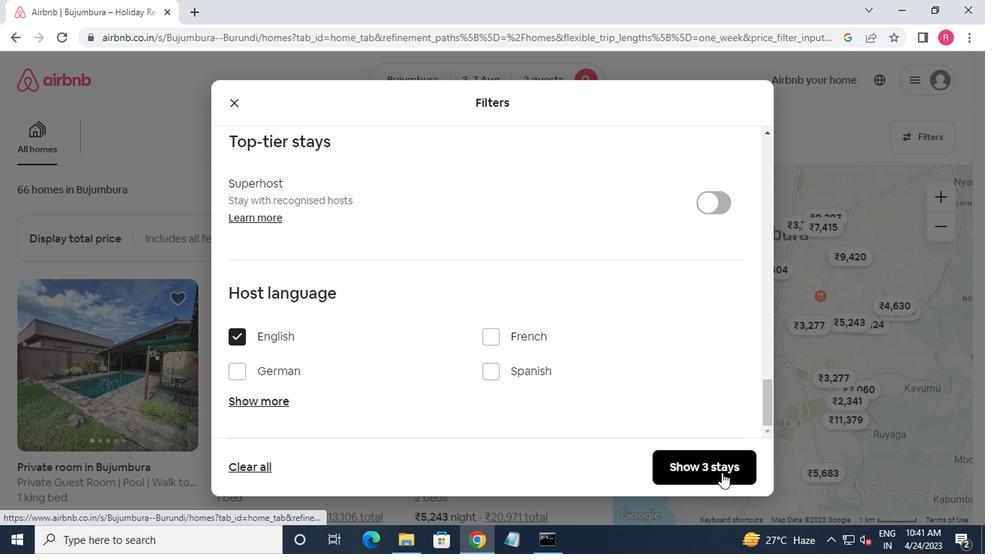 
Action: Mouse moved to (746, 453)
Screenshot: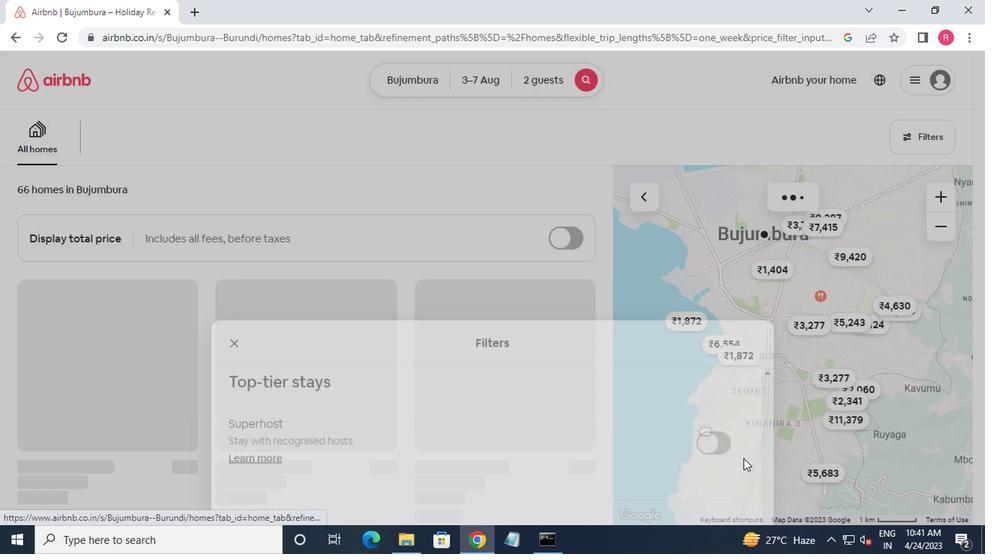 
